 Task: Add an event with the title Second Interview with Robert, date '2024/03/23', time 7:30 AM to 9:30 AMand add a description: Participants will explore techniques for building rapport and establishing positive relationships with team members. They will learn how to create a supportive and inclusive communication environment, fostering trust, respect, and collaboration.Select event color  Grape . Add location for the event as: Kolkata, India, logged in from the account softage.8@softage.netand send the event invitation to softage.6@softage.net and softage.7@softage.net. Set a reminder for the event Daily
Action: Mouse moved to (60, 116)
Screenshot: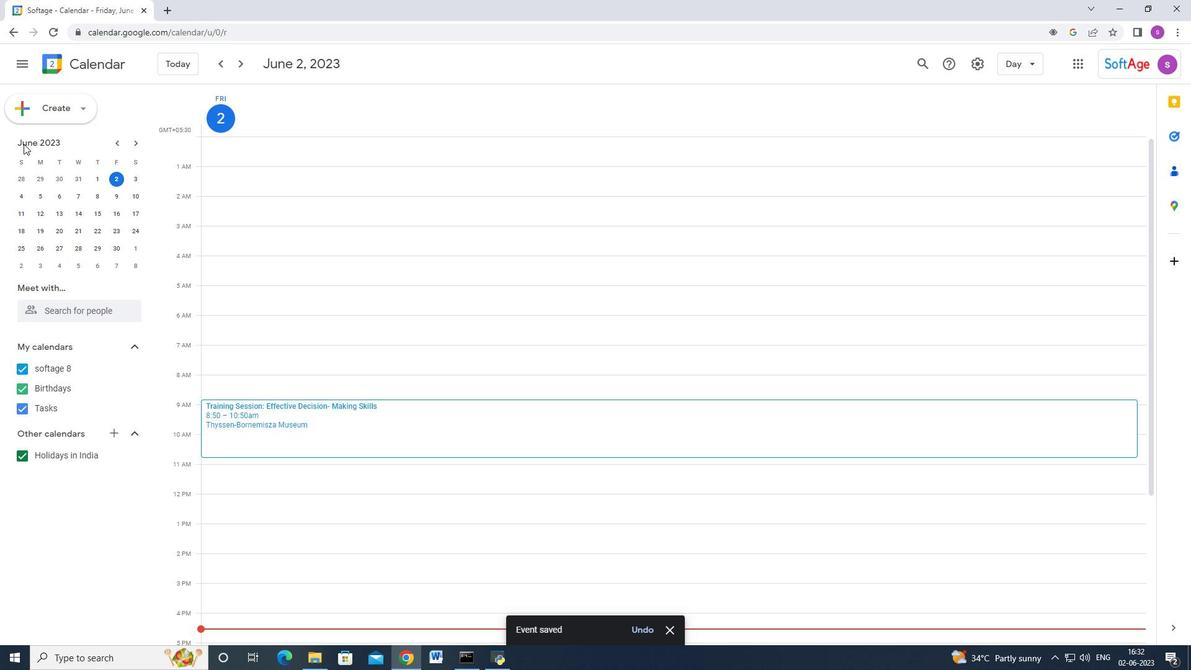 
Action: Mouse pressed left at (60, 116)
Screenshot: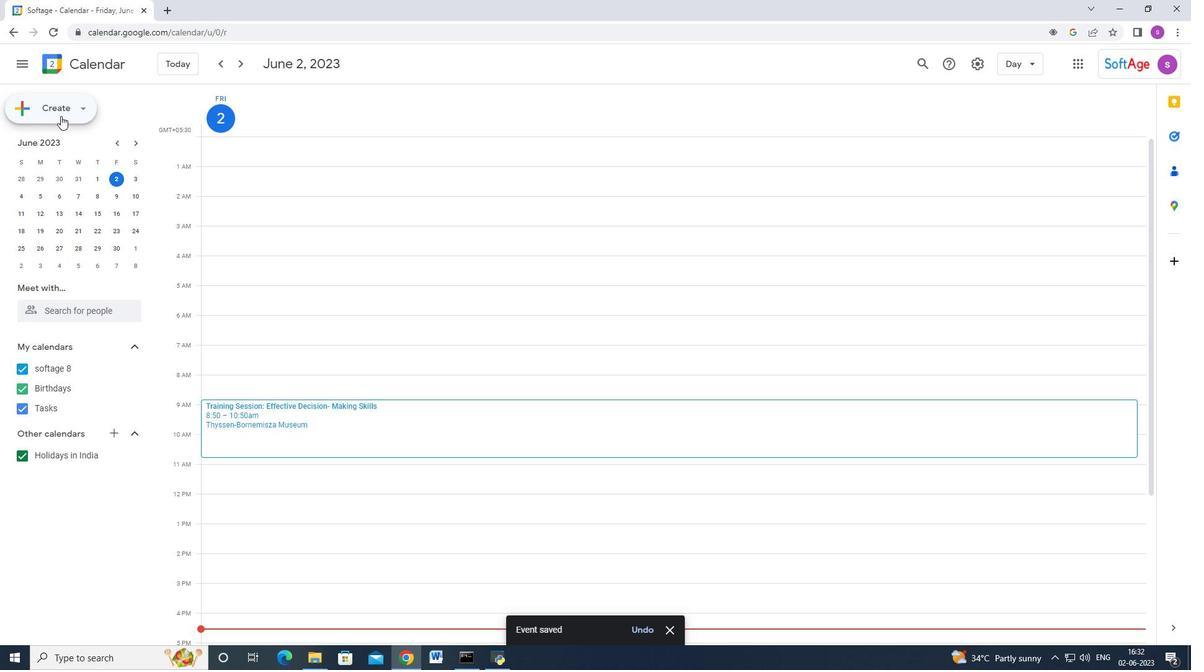 
Action: Mouse moved to (55, 135)
Screenshot: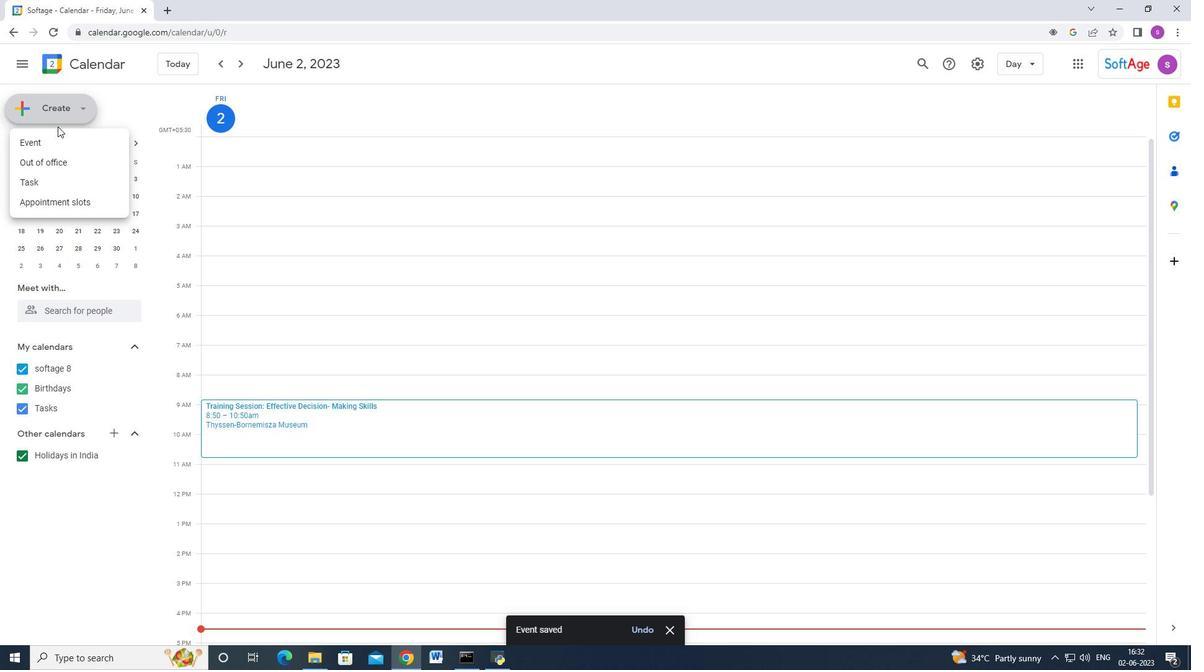 
Action: Mouse pressed left at (55, 135)
Screenshot: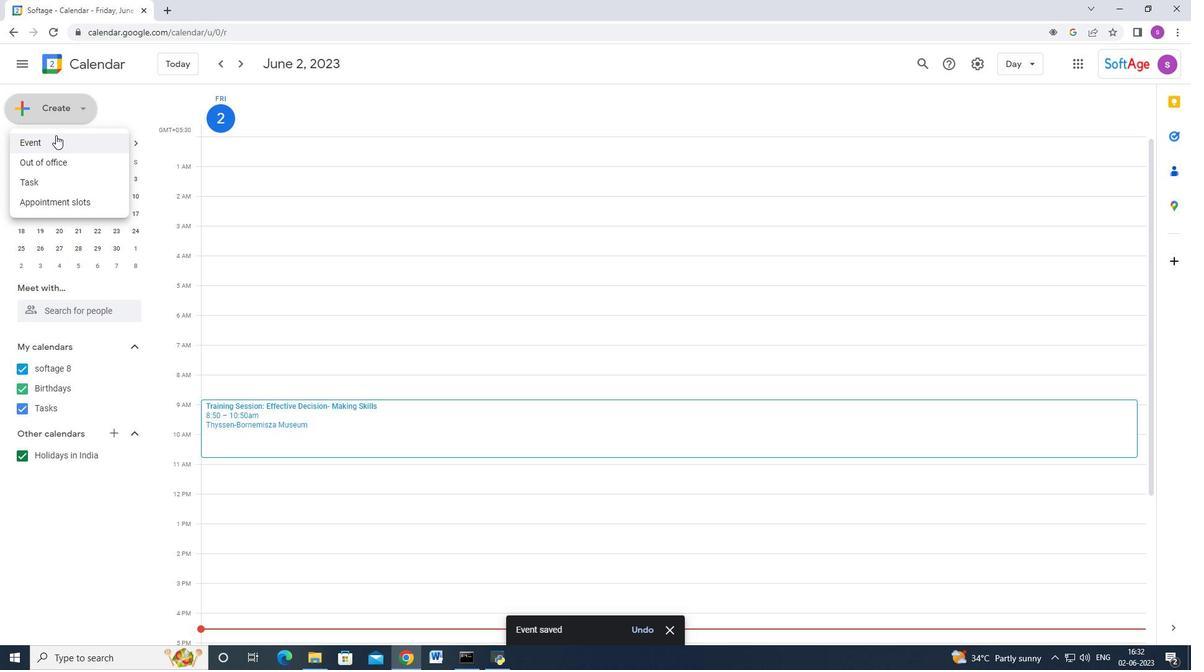 
Action: Mouse moved to (698, 595)
Screenshot: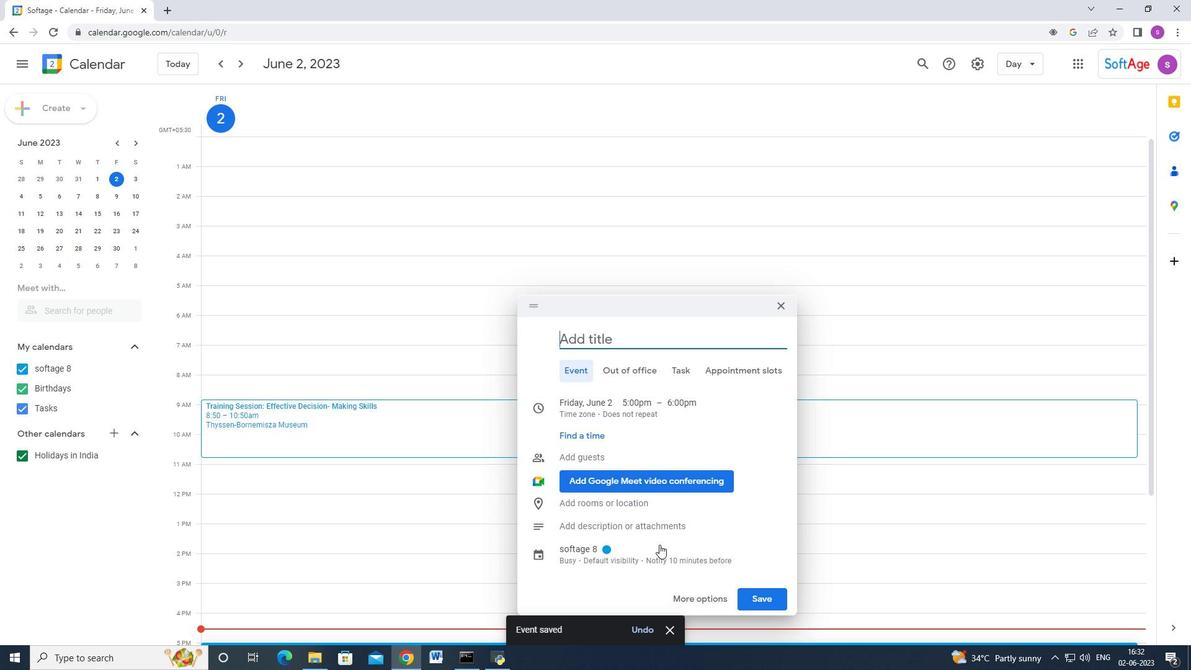
Action: Mouse pressed left at (698, 595)
Screenshot: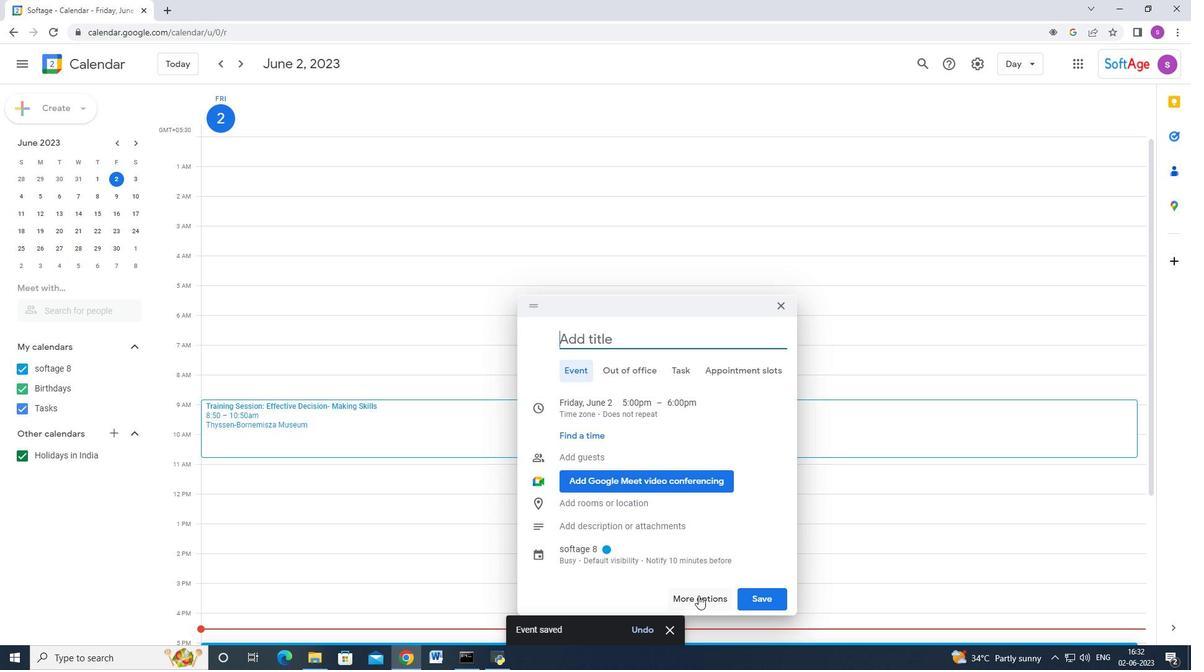 
Action: Mouse moved to (392, 61)
Screenshot: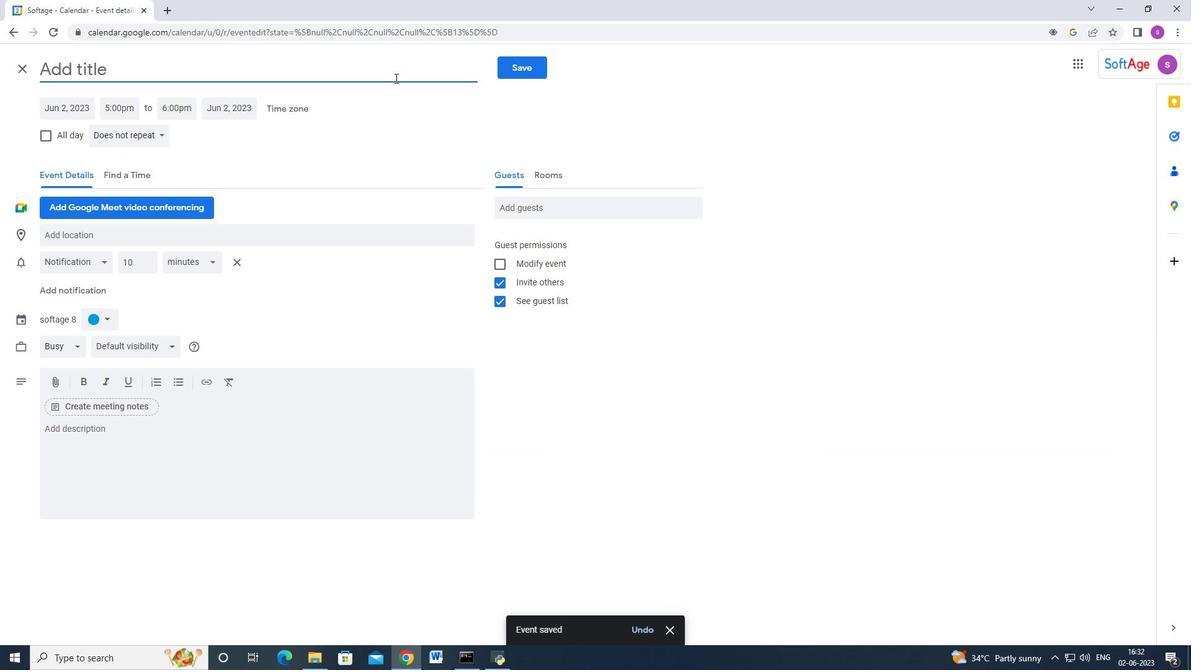
Action: Key pressed <Key.shift_r>Second<Key.space><Key.shift>Interview<Key.space>with<Key.space><Key.shift>Robert
Screenshot: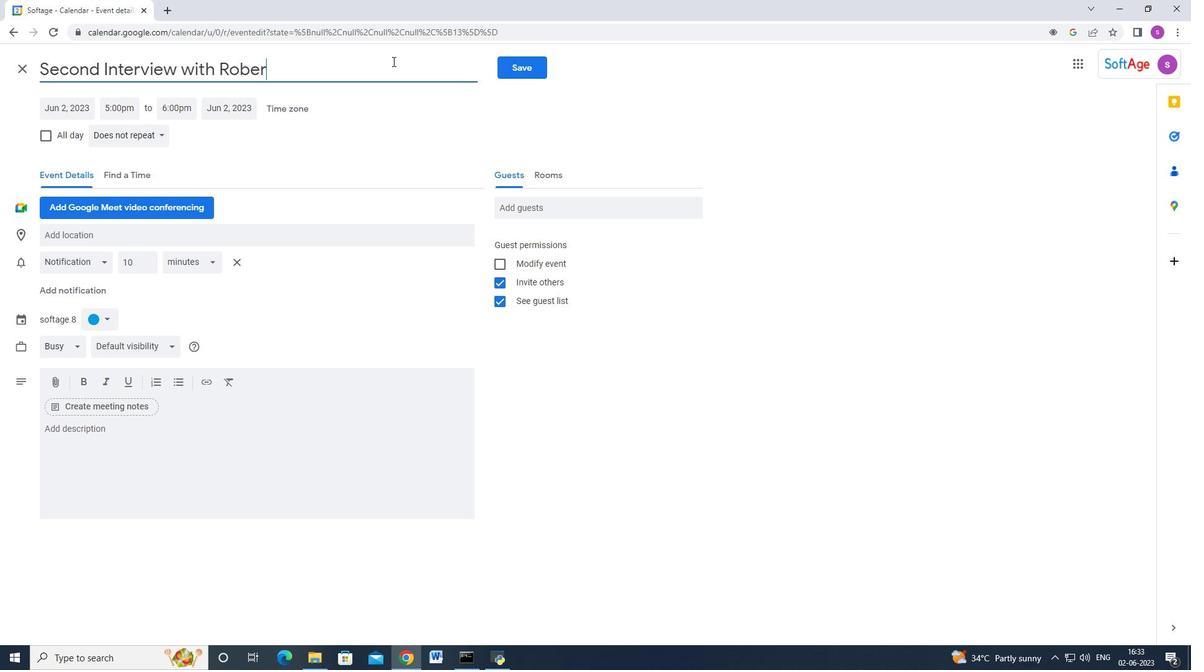 
Action: Mouse moved to (79, 114)
Screenshot: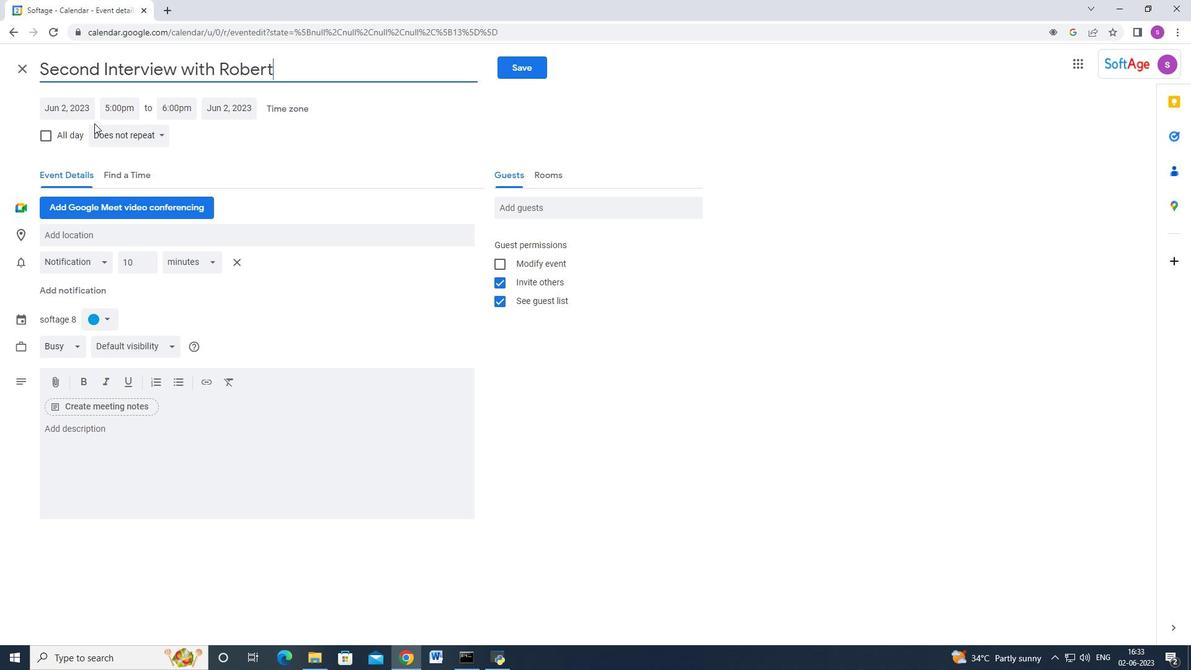 
Action: Mouse pressed left at (79, 114)
Screenshot: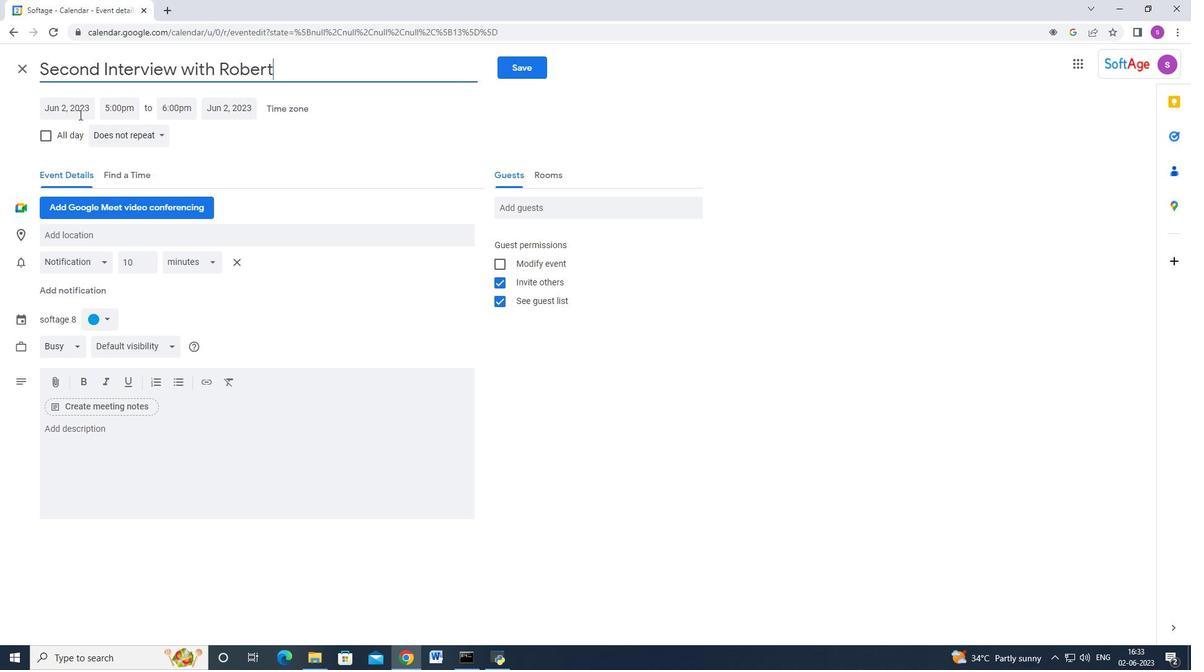 
Action: Mouse moved to (197, 137)
Screenshot: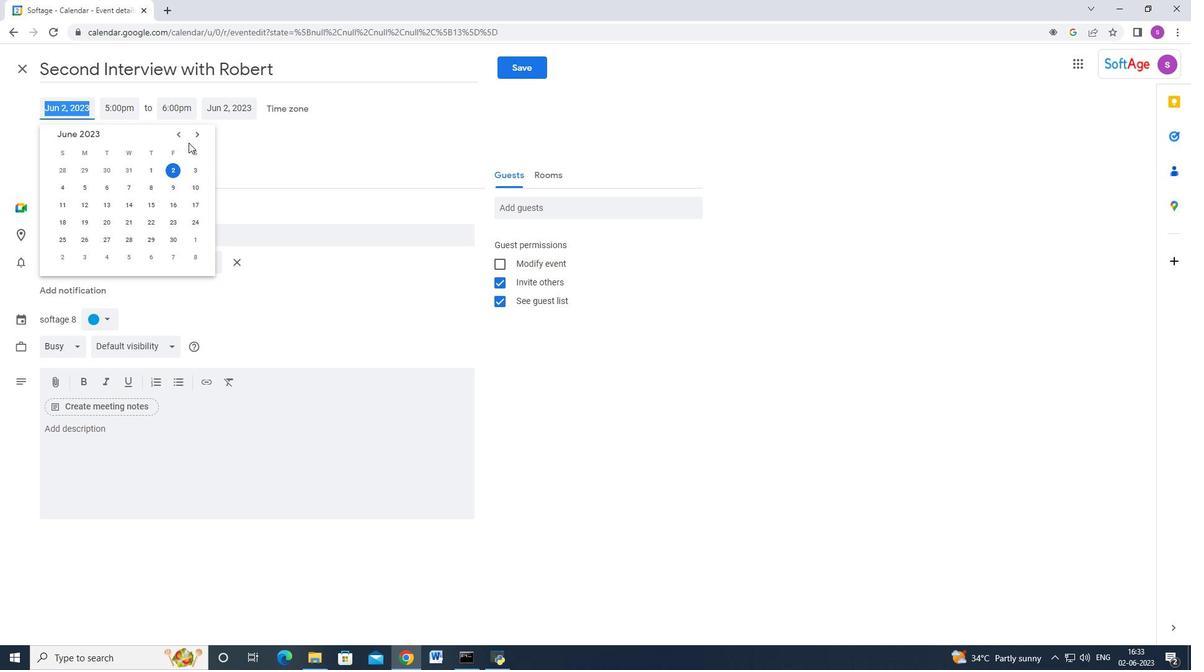 
Action: Mouse pressed left at (197, 137)
Screenshot: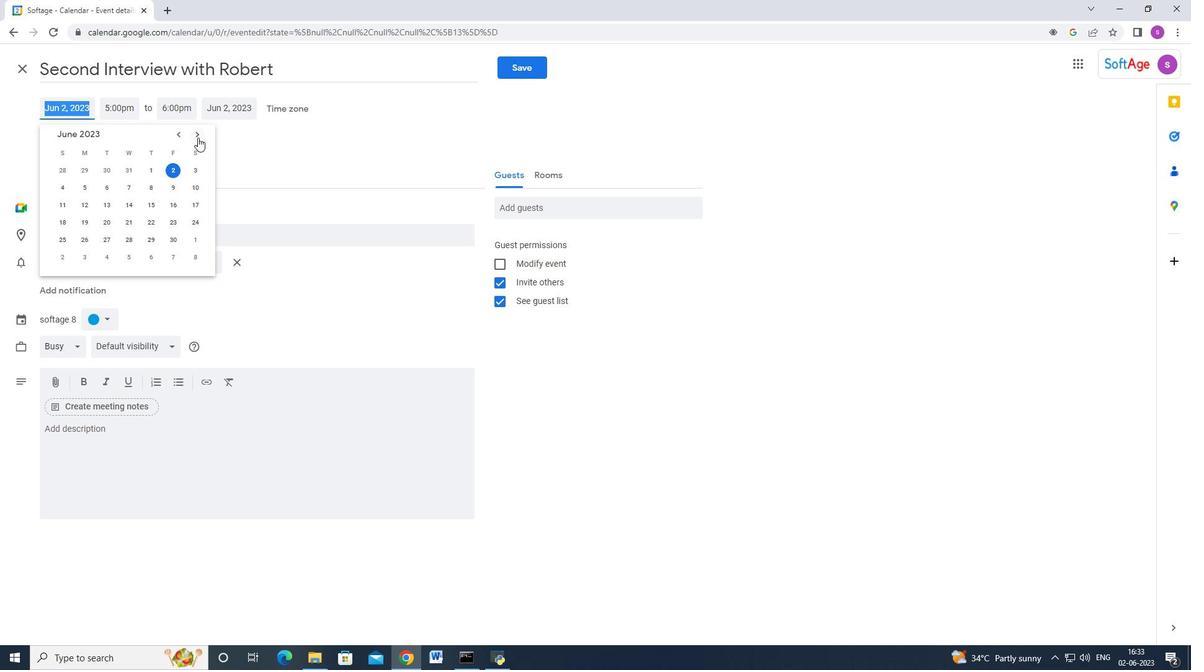 
Action: Mouse pressed left at (197, 137)
Screenshot: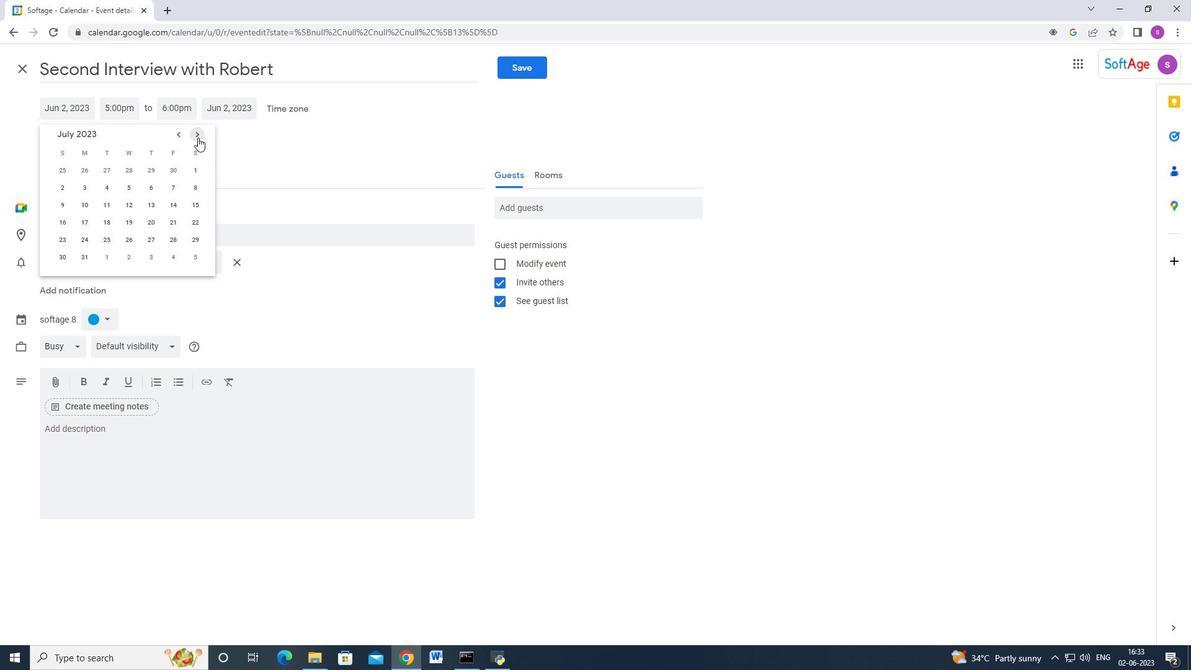
Action: Mouse pressed left at (197, 137)
Screenshot: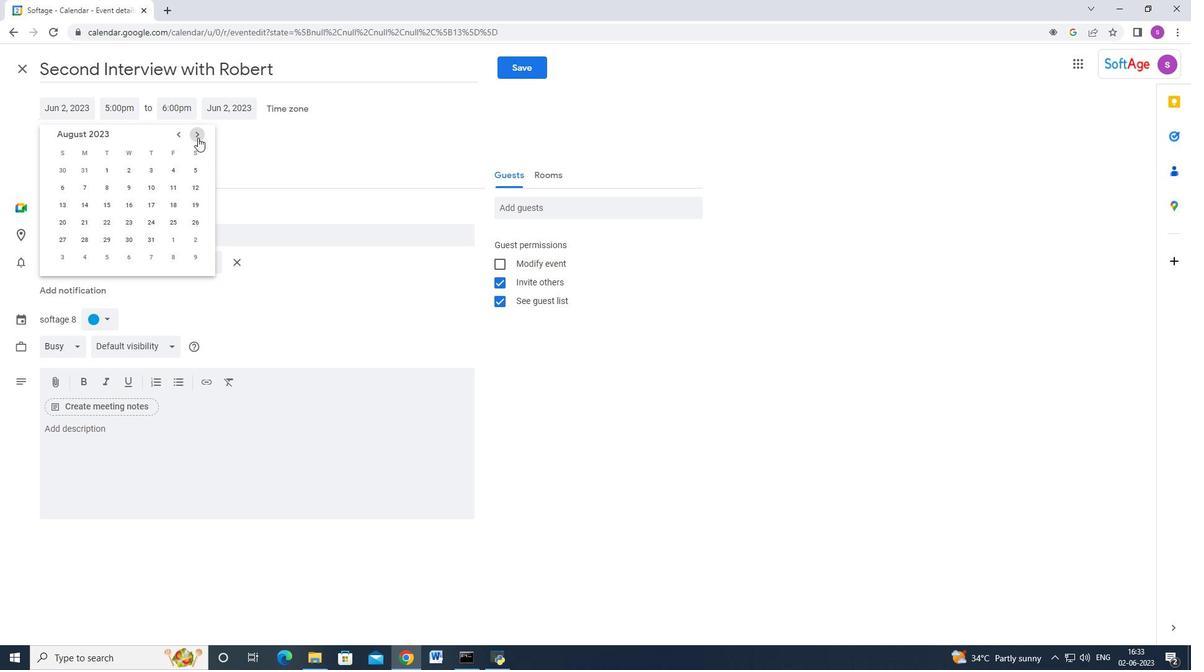 
Action: Mouse pressed left at (197, 137)
Screenshot: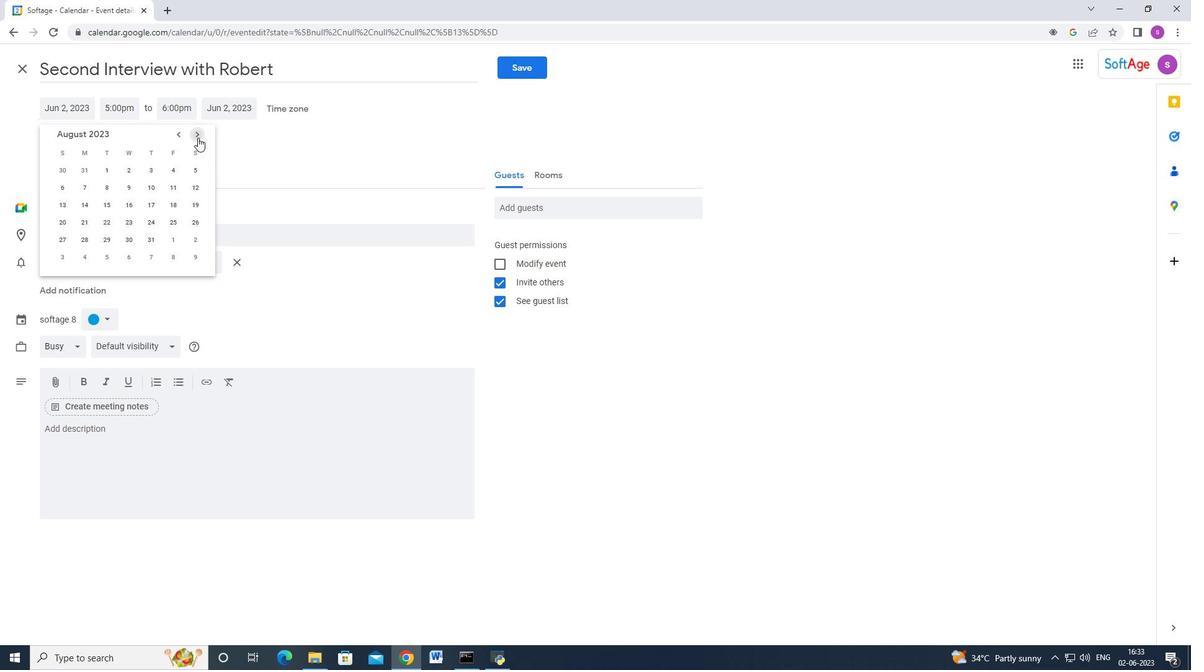 
Action: Mouse pressed left at (197, 137)
Screenshot: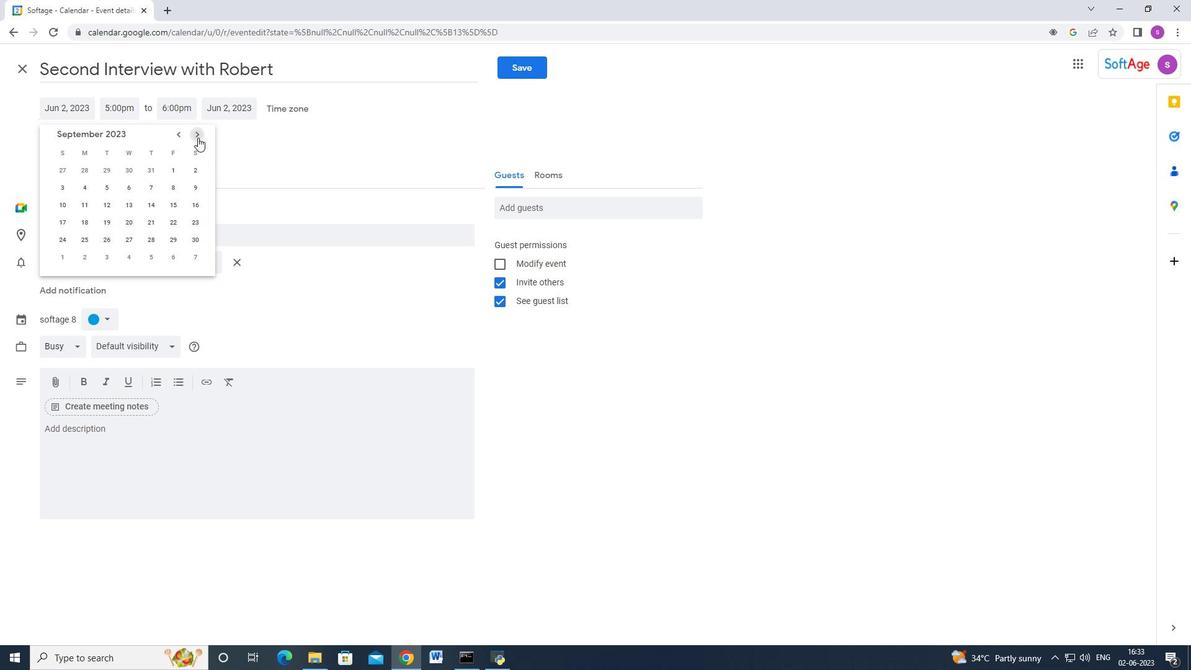
Action: Mouse pressed left at (197, 137)
Screenshot: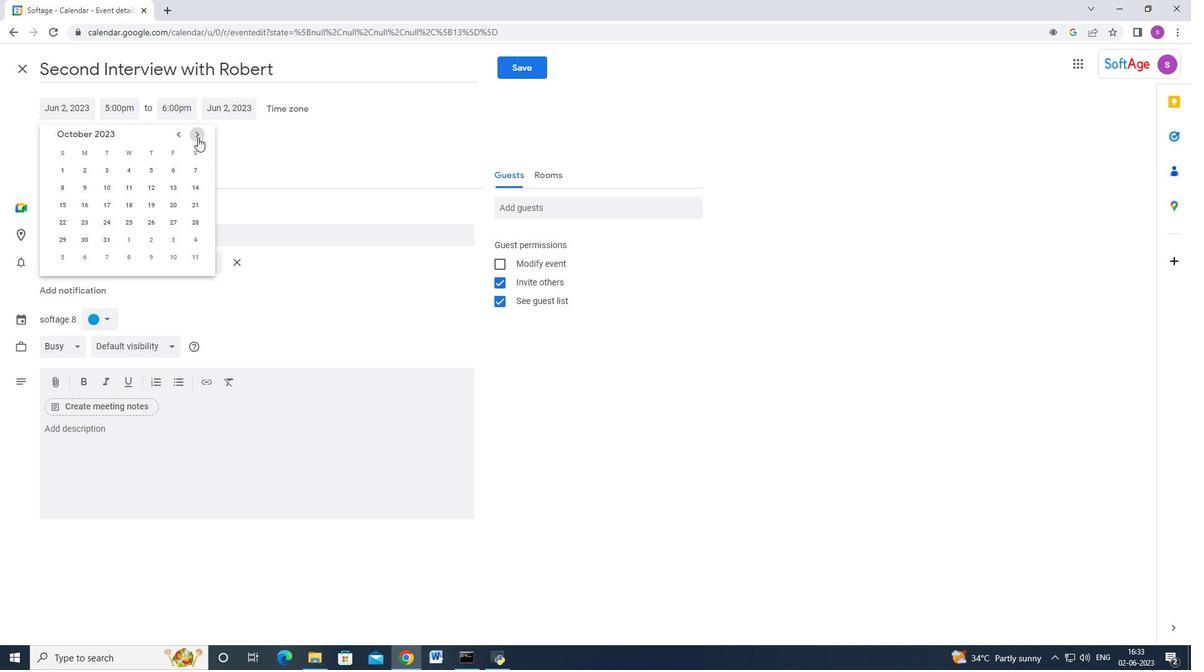 
Action: Mouse pressed left at (197, 137)
Screenshot: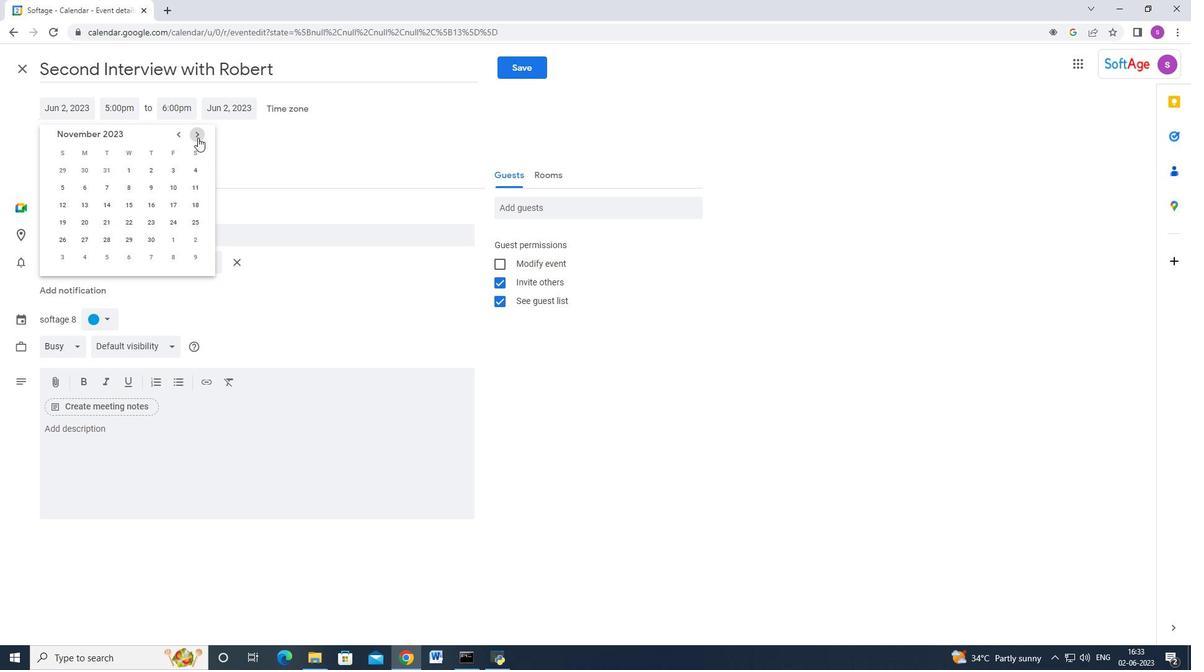 
Action: Mouse pressed left at (197, 137)
Screenshot: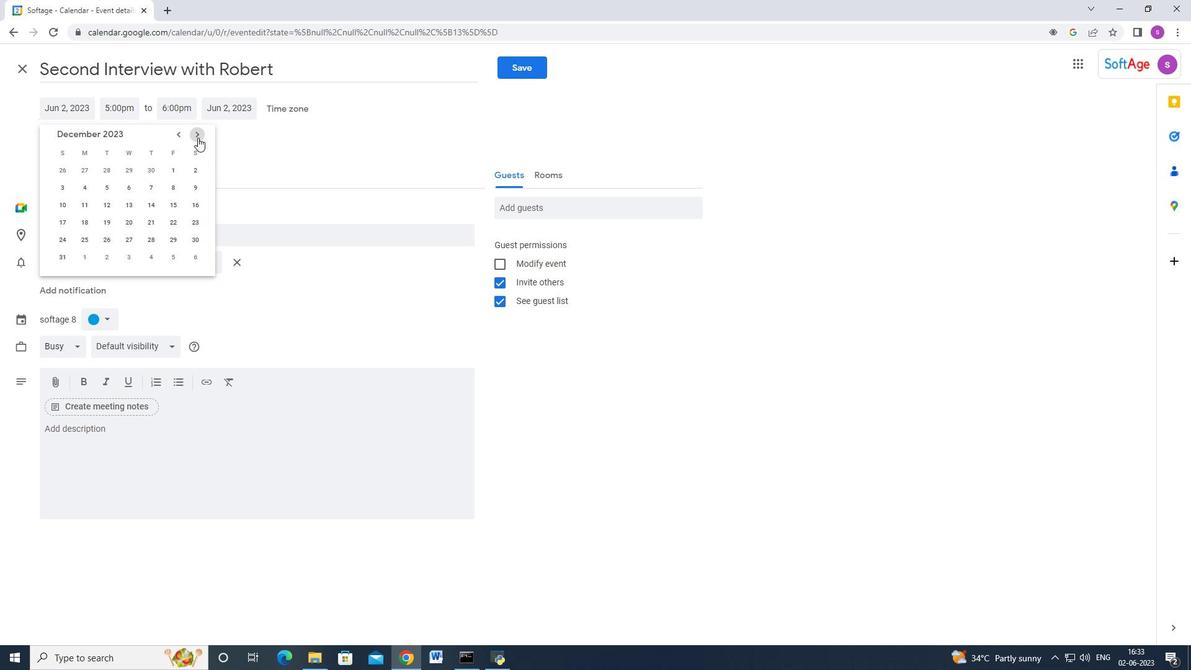 
Action: Mouse pressed left at (197, 137)
Screenshot: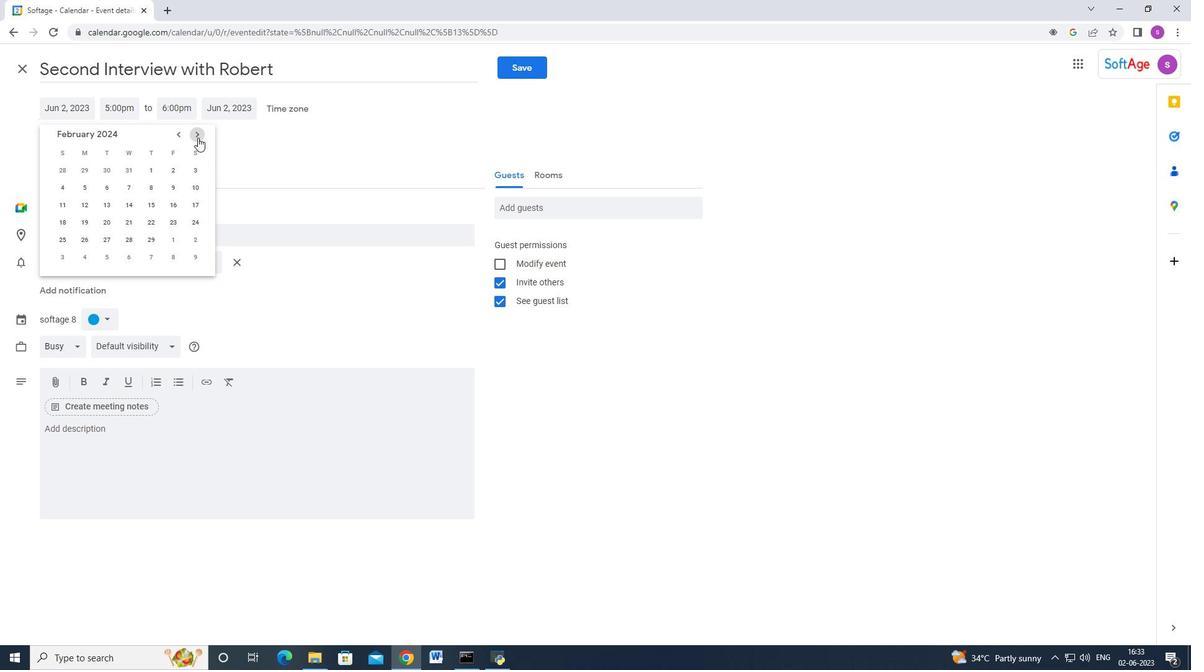 
Action: Mouse moved to (194, 219)
Screenshot: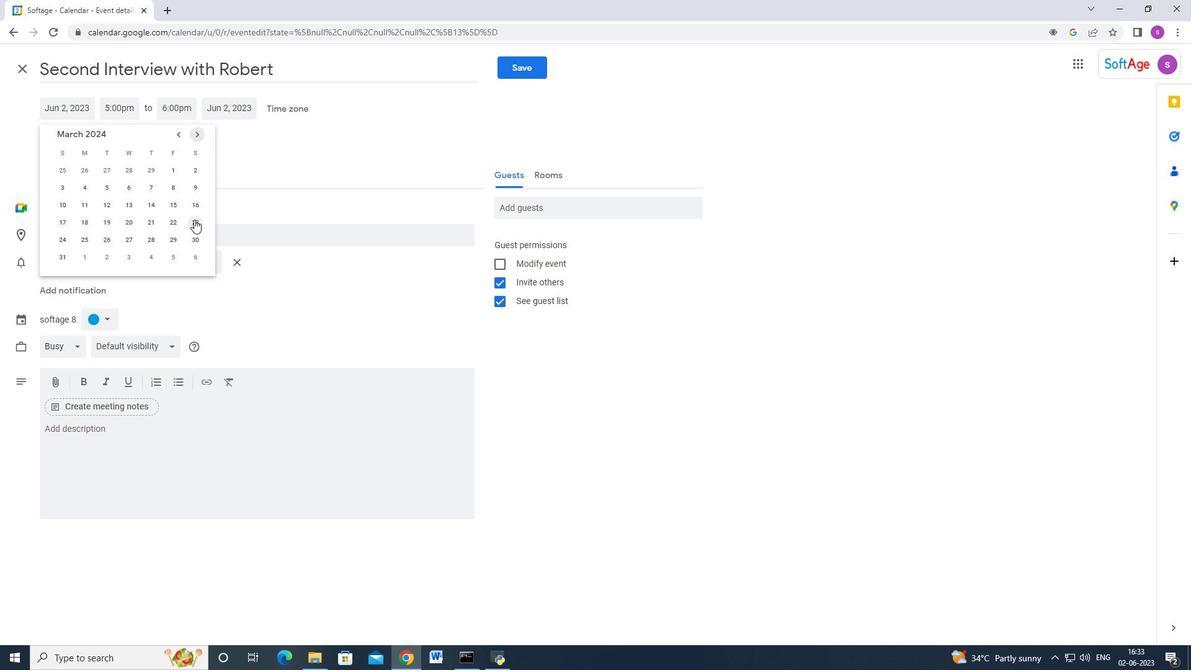 
Action: Mouse pressed left at (194, 219)
Screenshot: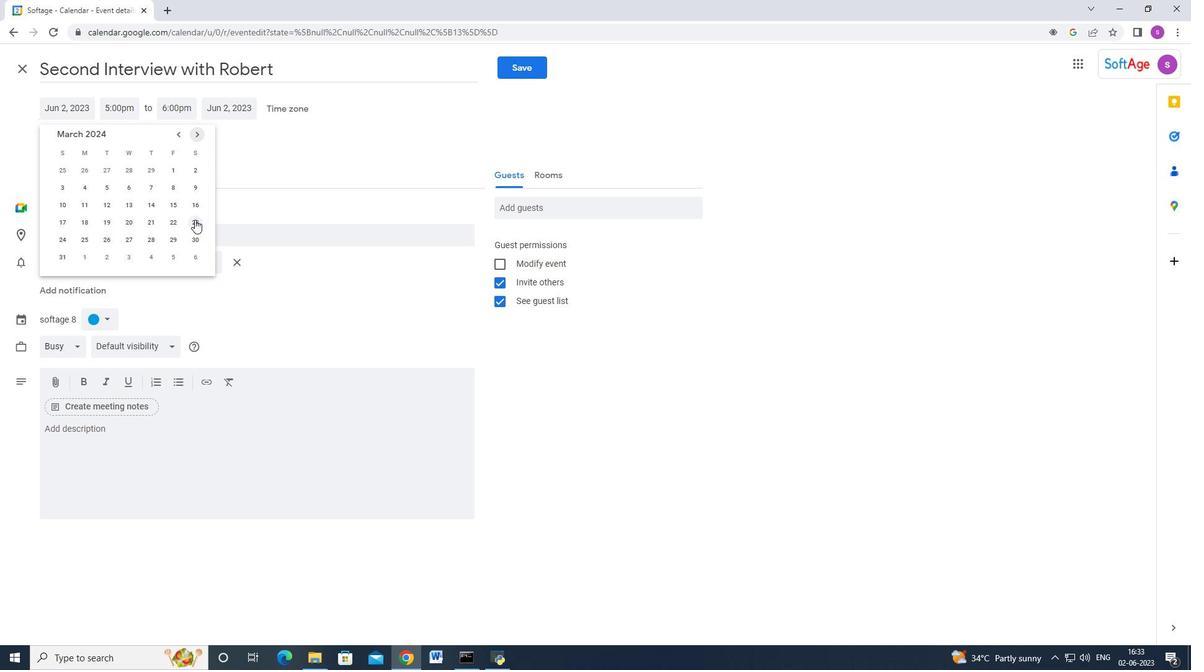 
Action: Mouse moved to (138, 115)
Screenshot: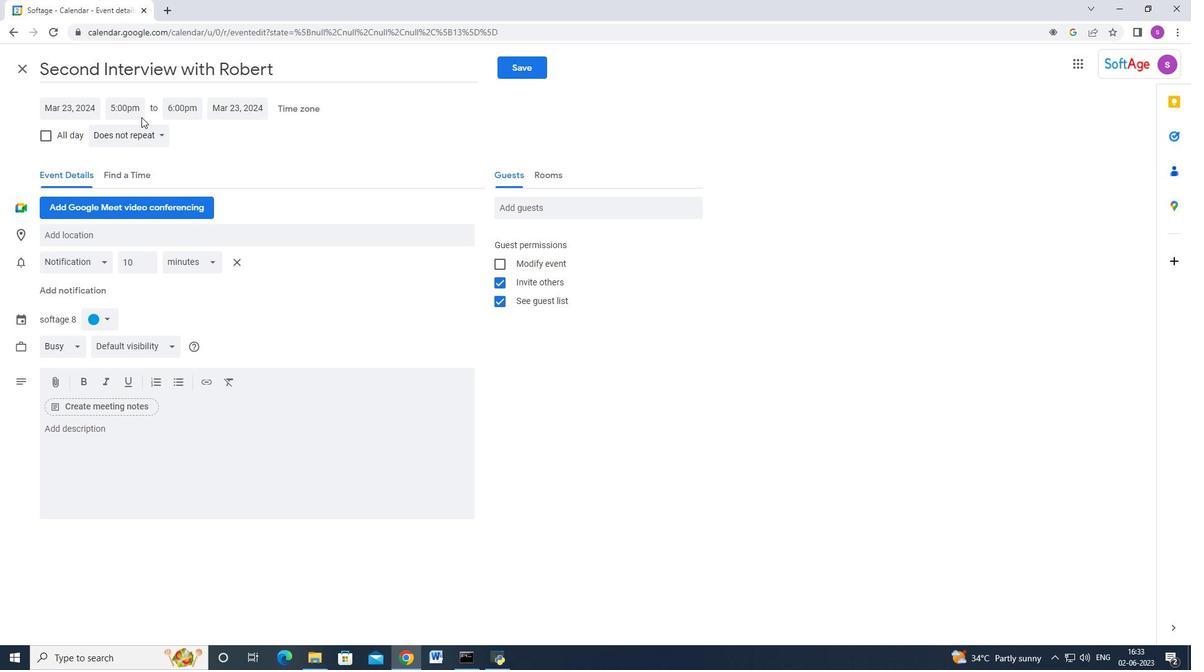 
Action: Mouse pressed left at (138, 115)
Screenshot: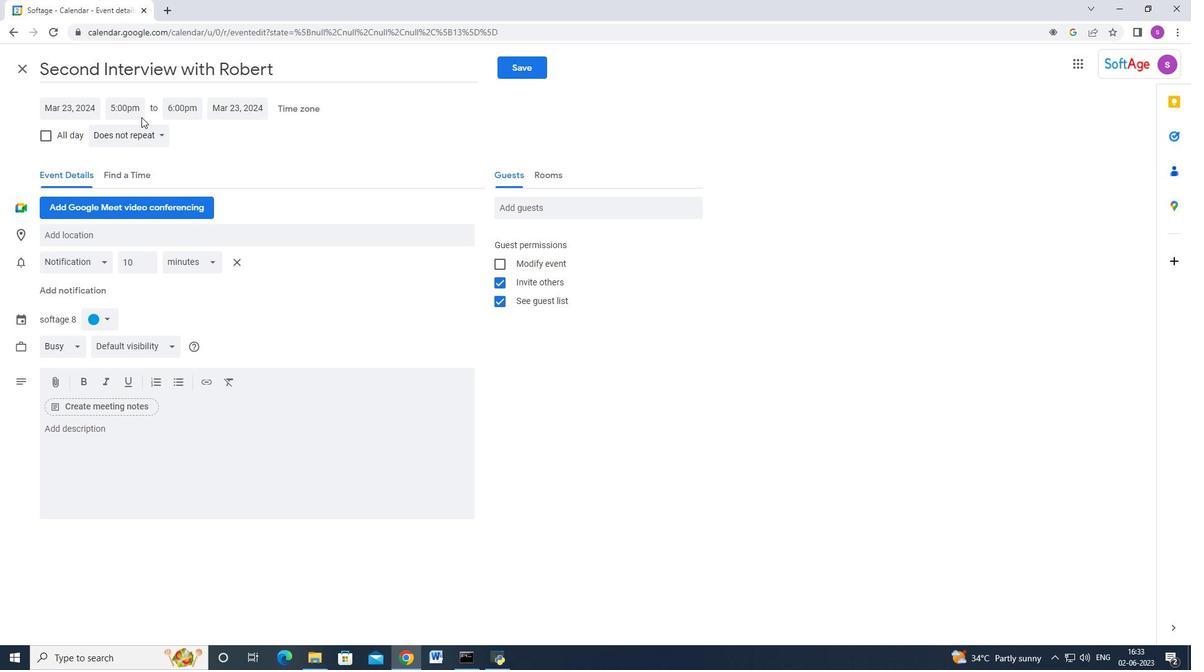 
Action: Key pressed 7<Key.shift>:30am<Key.enter><Key.tab><Key.backspace>9<Key.shift>:30a,<Key.backspace>m<Key.enter>
Screenshot: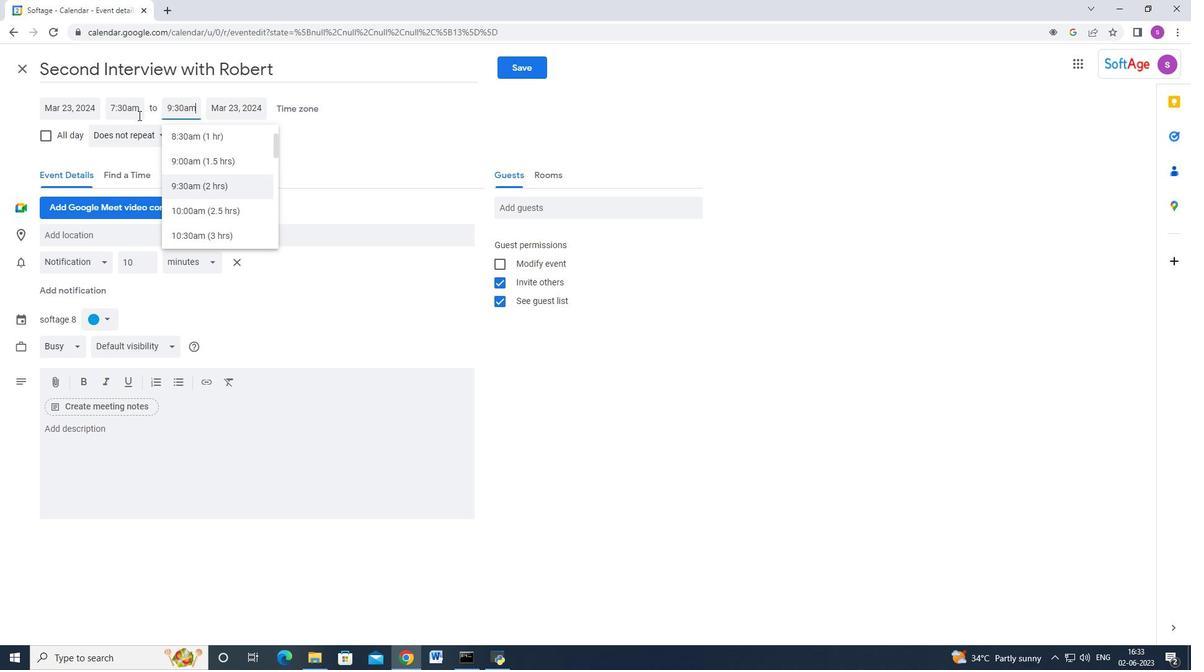 
Action: Mouse moved to (343, 268)
Screenshot: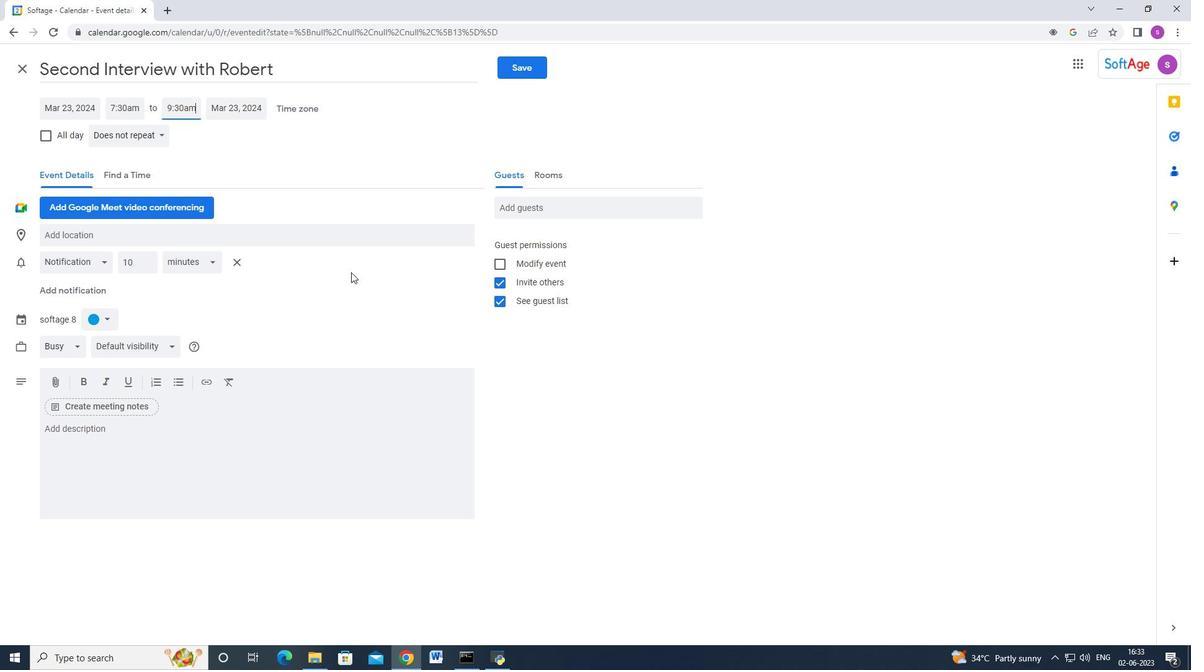 
Action: Mouse scrolled (343, 267) with delta (0, 0)
Screenshot: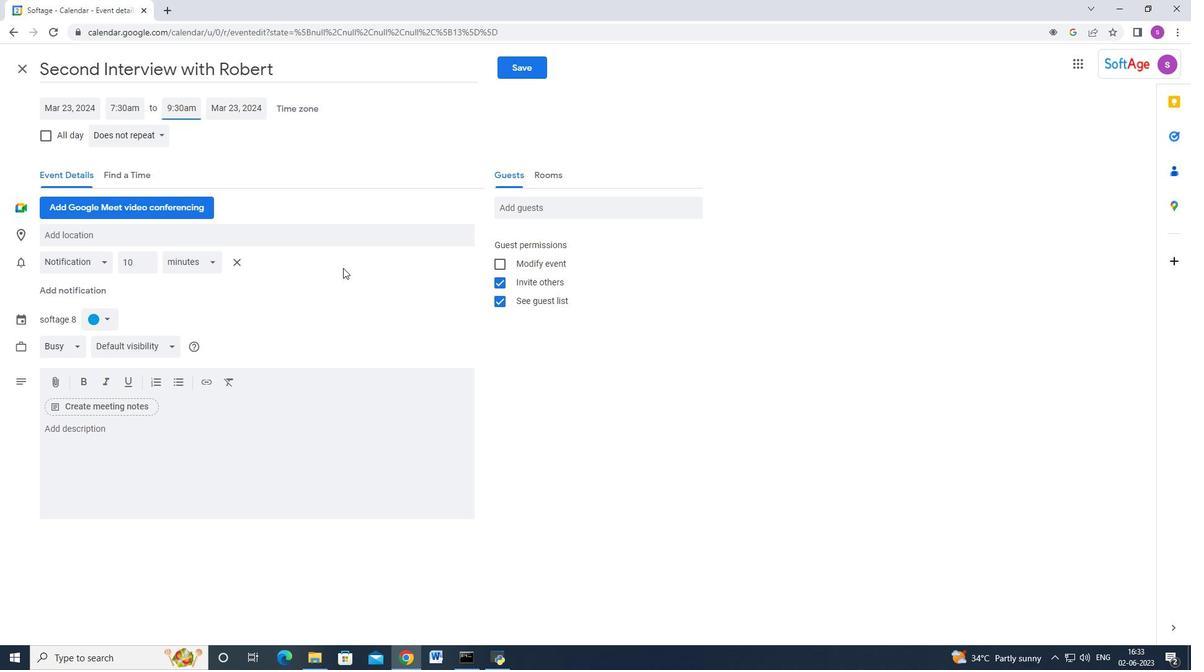 
Action: Mouse scrolled (343, 267) with delta (0, 0)
Screenshot: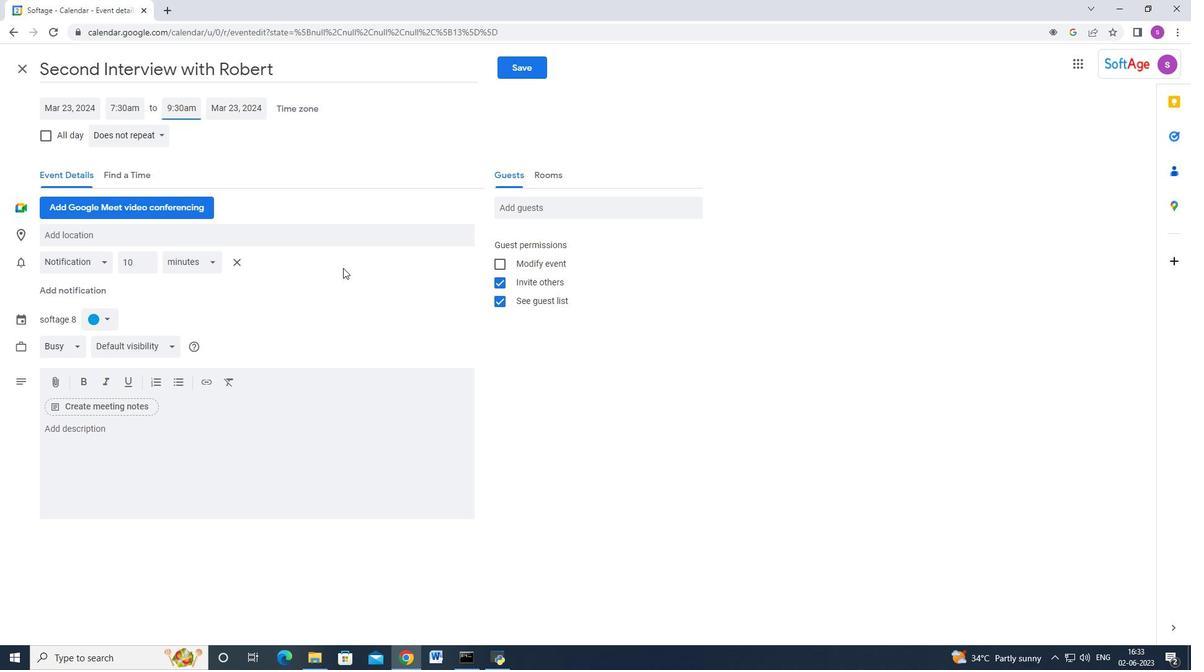 
Action: Mouse moved to (155, 453)
Screenshot: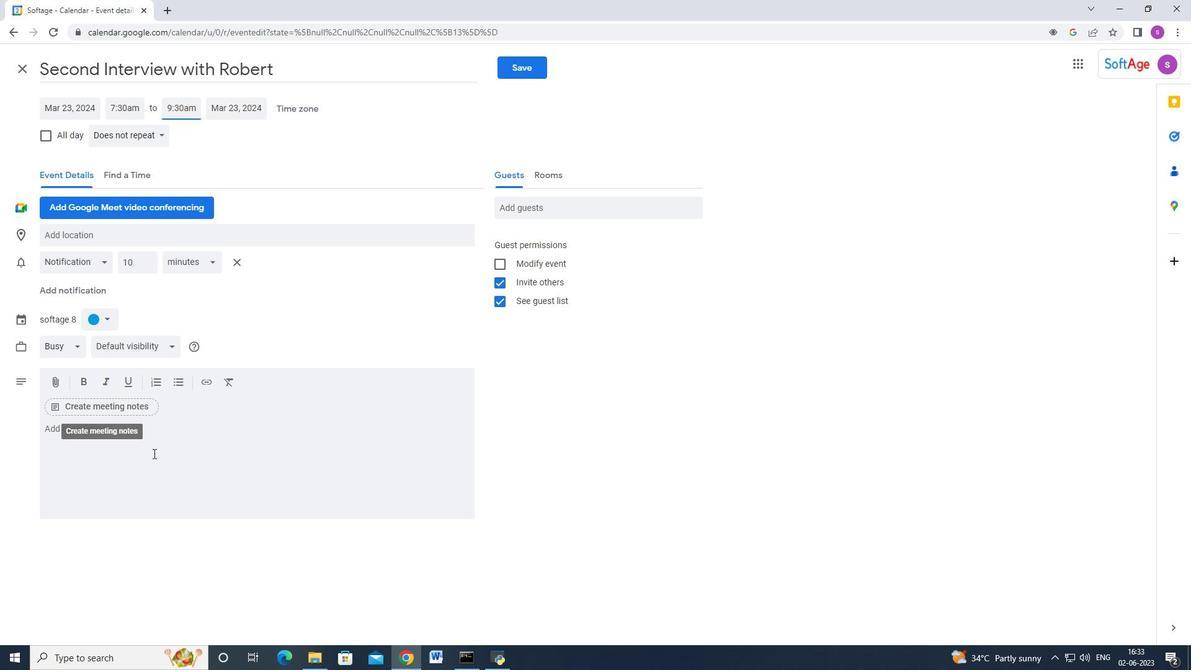 
Action: Mouse pressed left at (155, 453)
Screenshot: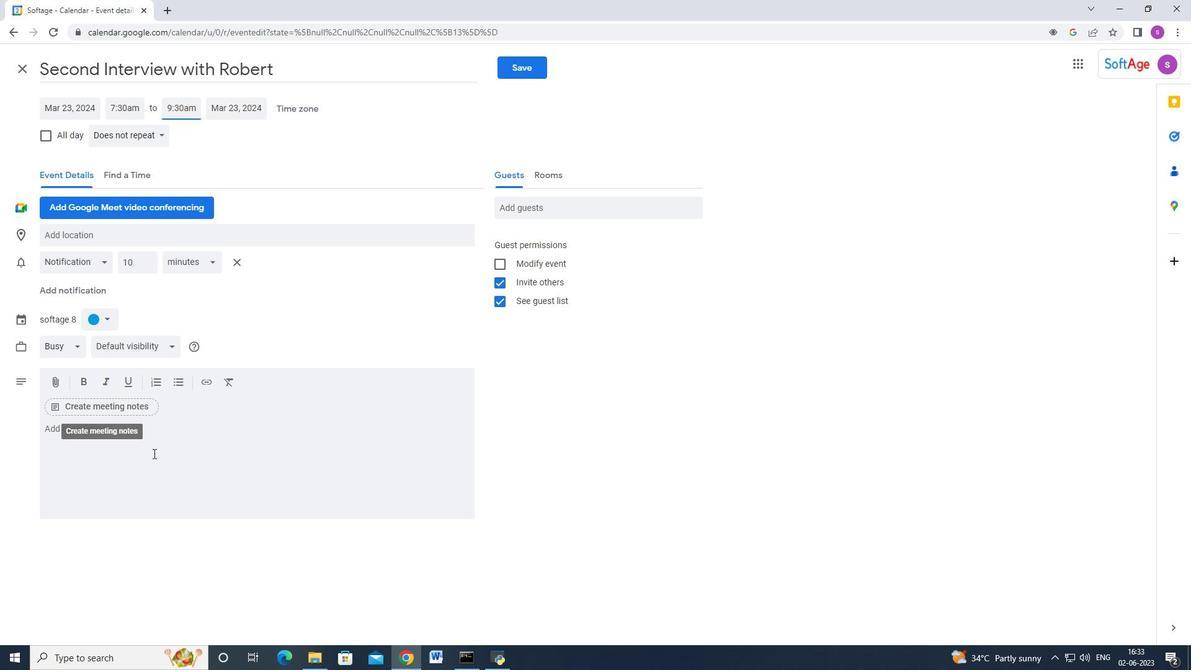 
Action: Mouse moved to (180, 452)
Screenshot: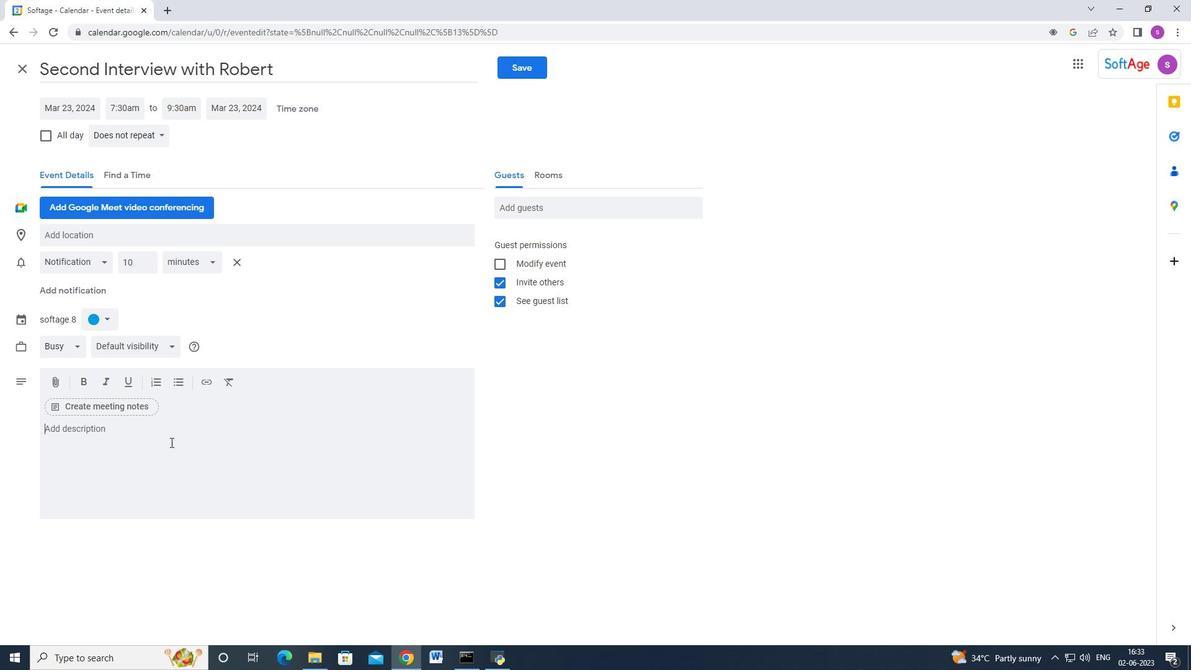 
Action: Key pressed <Key.shift>Participants<Key.space>will<Key.space>explore<Key.space><Key.space>techniques<Key.space>for<Key.space>building<Key.space>rapport<Key.space>and<Key.space>establishing<Key.space>positive<Key.space>relationships<Key.space>with<Key.space>team<Key.space>members.<Key.space><Key.shift>They<Key.space>will<Key.space>learn<Key.space>how<Key.space>to<Key.space>create<Key.space>a<Key.space>supportive<Key.space>and<Key.space>inclusive<Key.space>communication<Key.space>environment,<Key.space>fots<Key.backspace><Key.backspace>stering<Key.space>trust,<Key.space>respect,<Key.space>and<Key.space>collaboration.
Screenshot: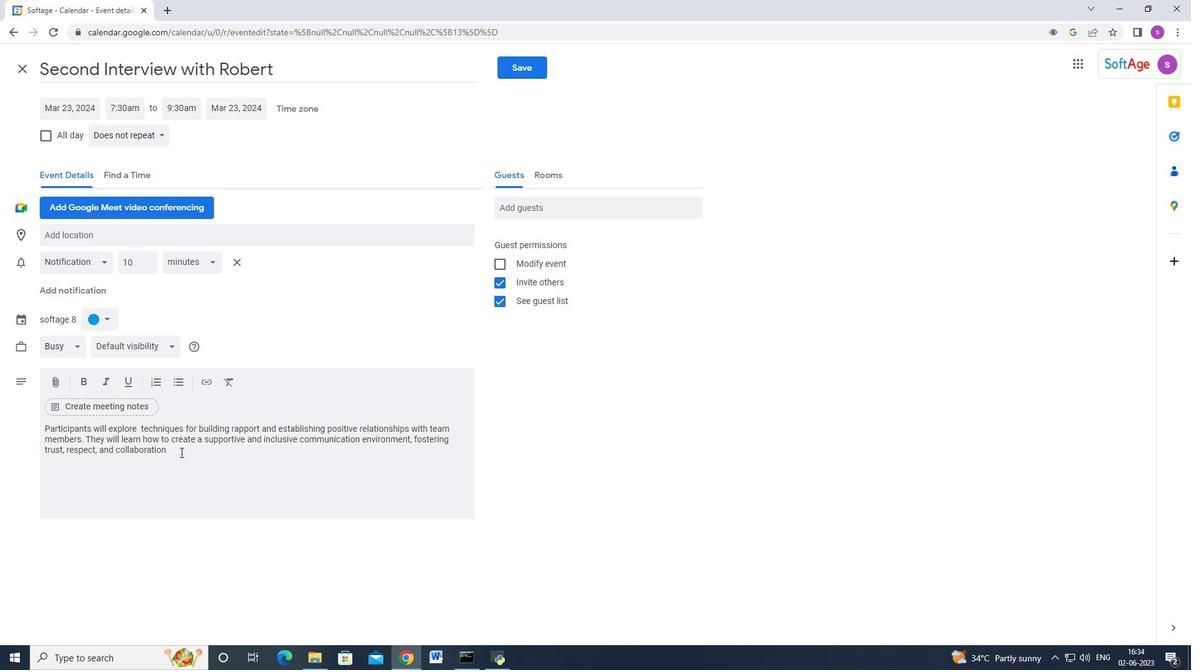 
Action: Mouse moved to (89, 317)
Screenshot: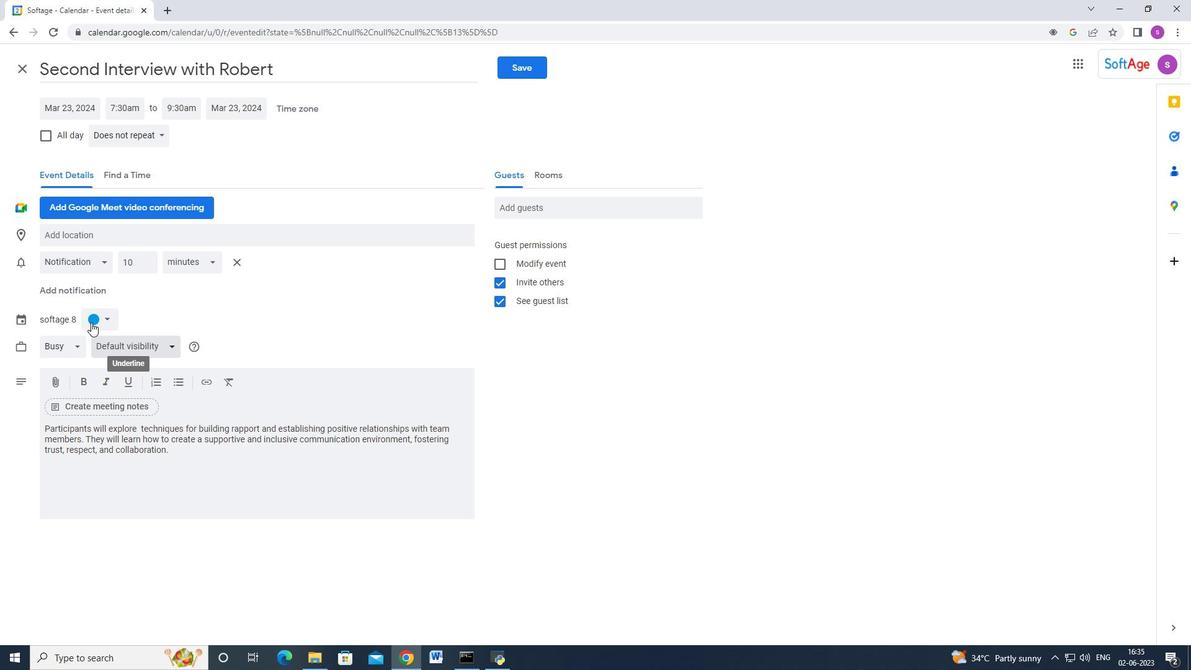 
Action: Mouse pressed left at (89, 317)
Screenshot: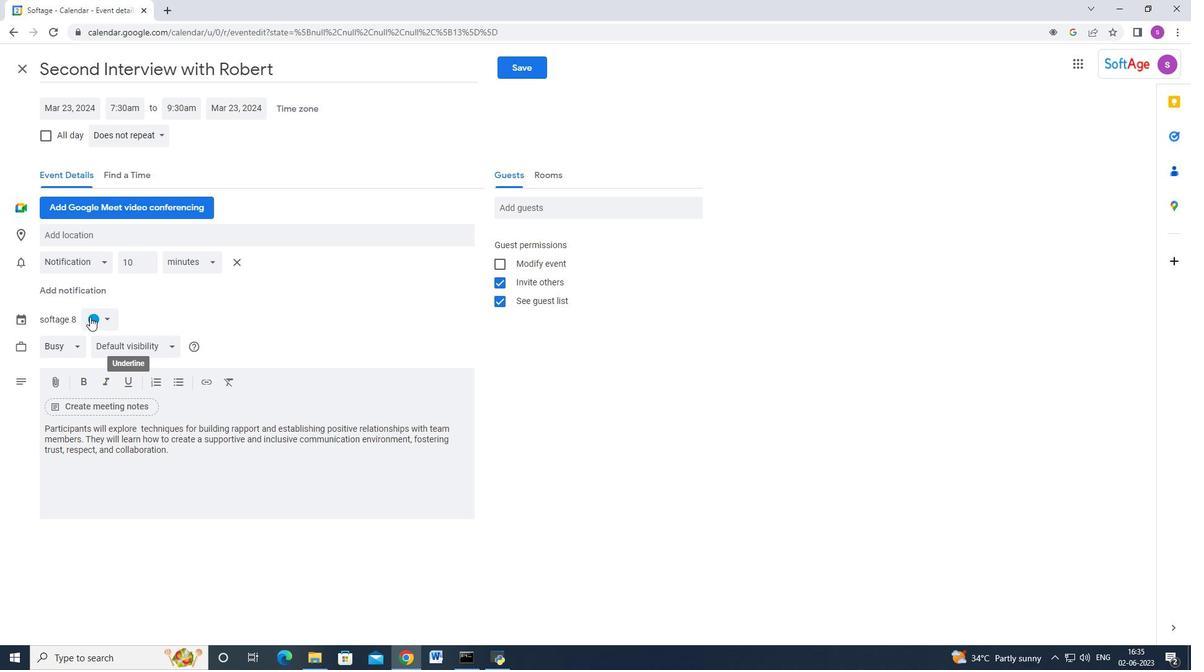 
Action: Mouse moved to (106, 376)
Screenshot: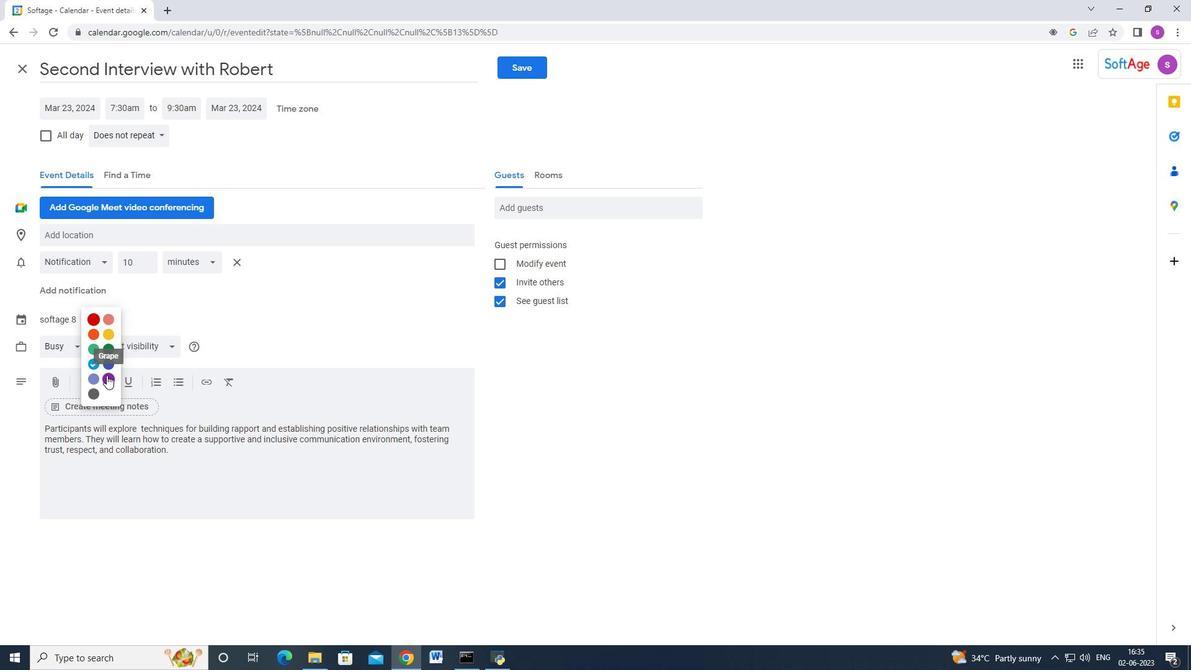 
Action: Mouse pressed left at (106, 376)
Screenshot: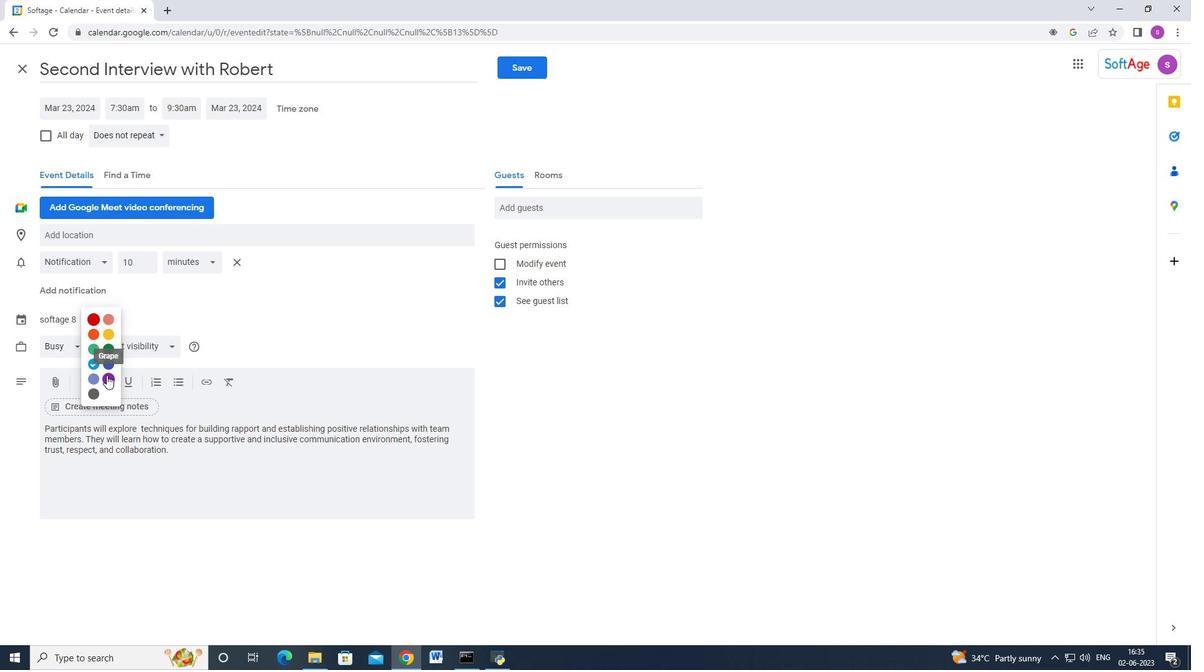 
Action: Mouse moved to (292, 236)
Screenshot: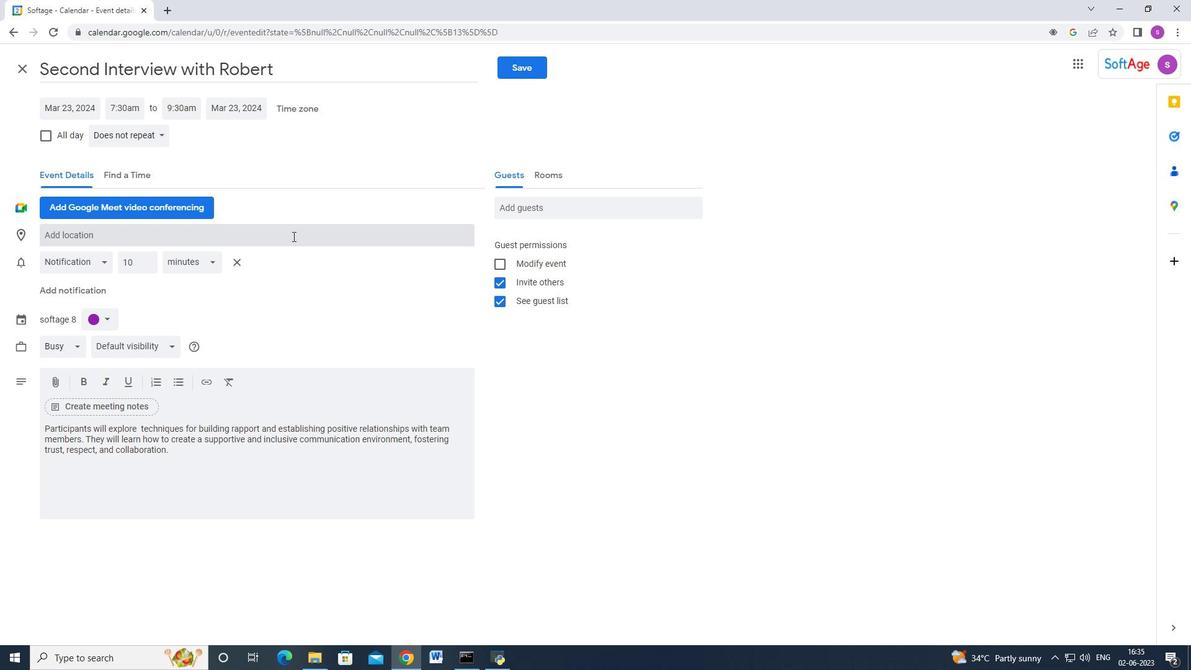 
Action: Mouse pressed left at (292, 236)
Screenshot: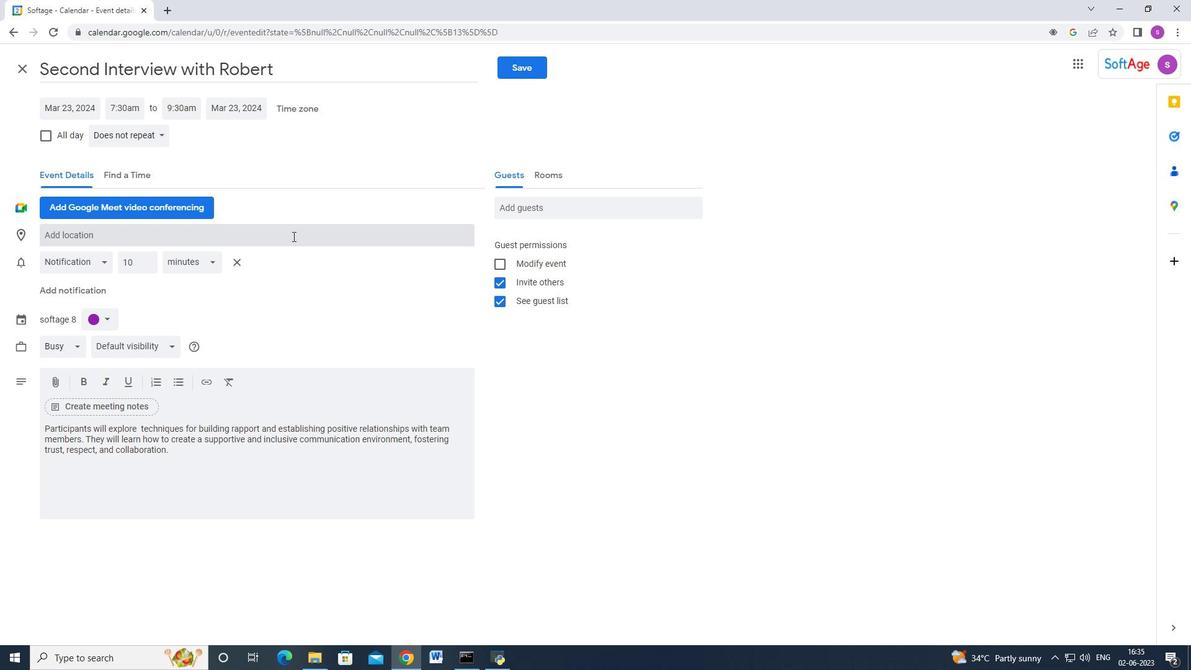 
Action: Key pressed <Key.shift>Kolkata,<Key.space><Key.shift>India
Screenshot: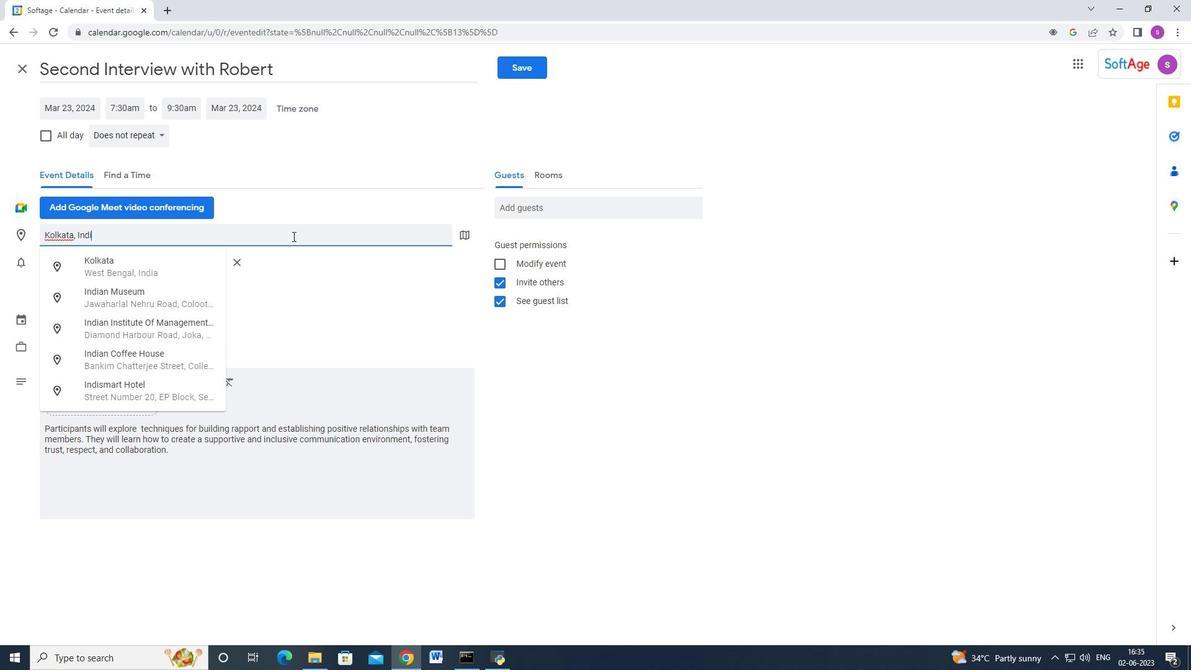 
Action: Mouse moved to (560, 207)
Screenshot: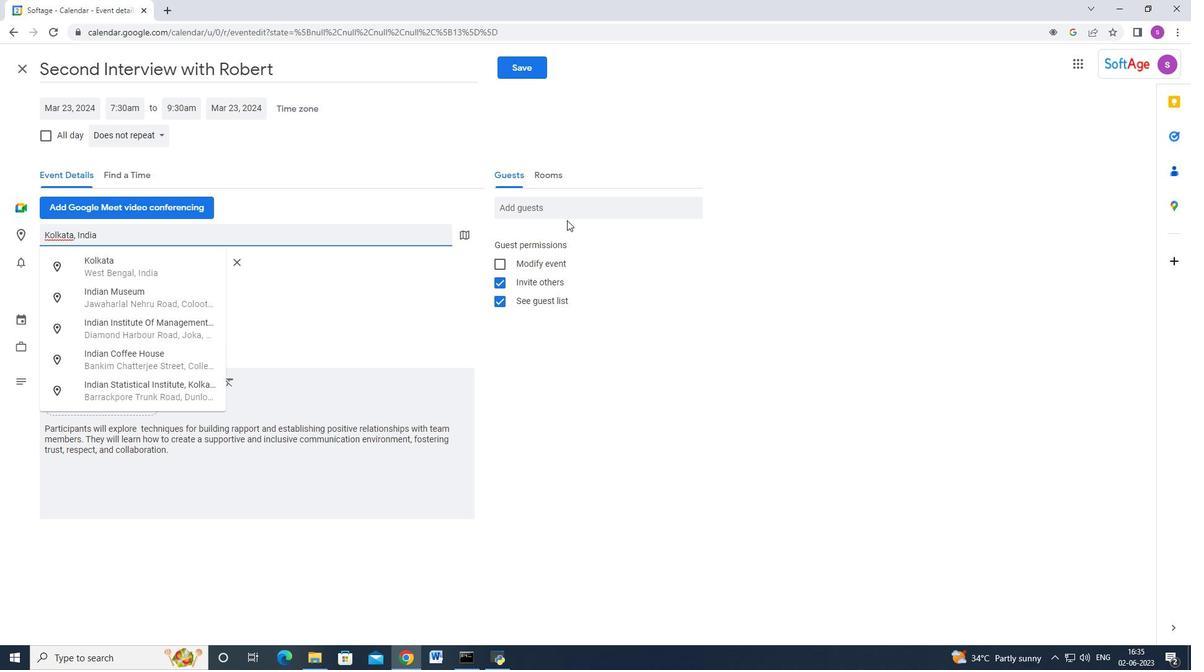 
Action: Mouse pressed left at (560, 207)
Screenshot: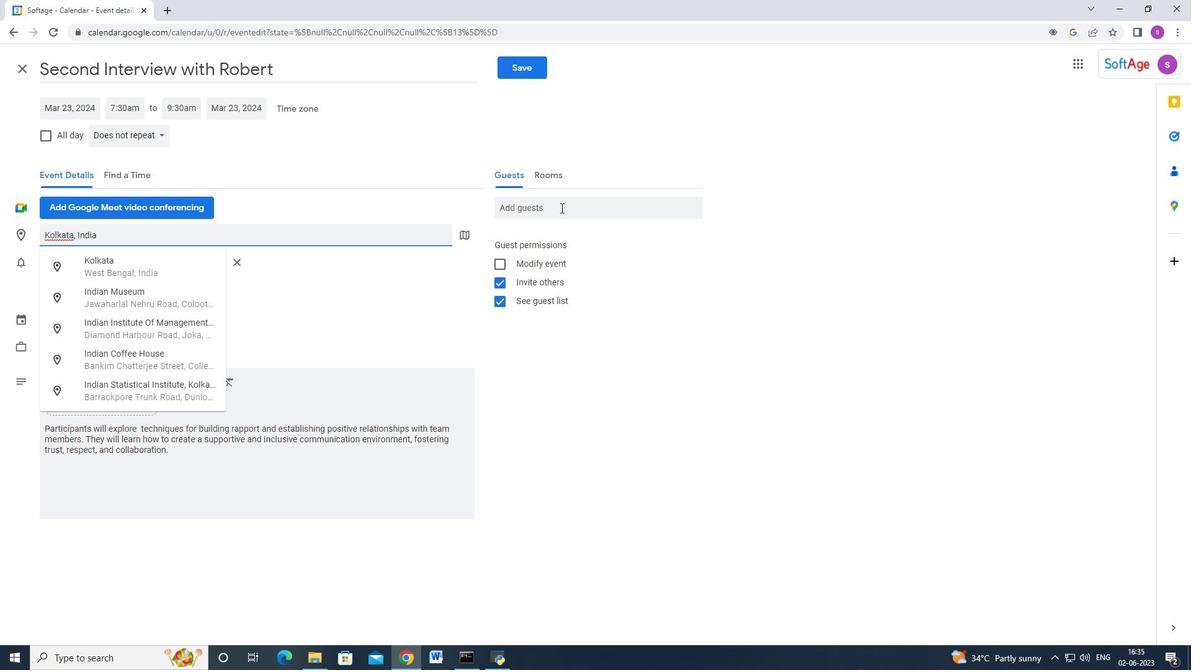 
Action: Key pressed softage.6<Key.shift_r>@softage.net<Key.enter>softage.7<Key.shift_r>@si<Key.backspace>oftage.net<Key.enter>
Screenshot: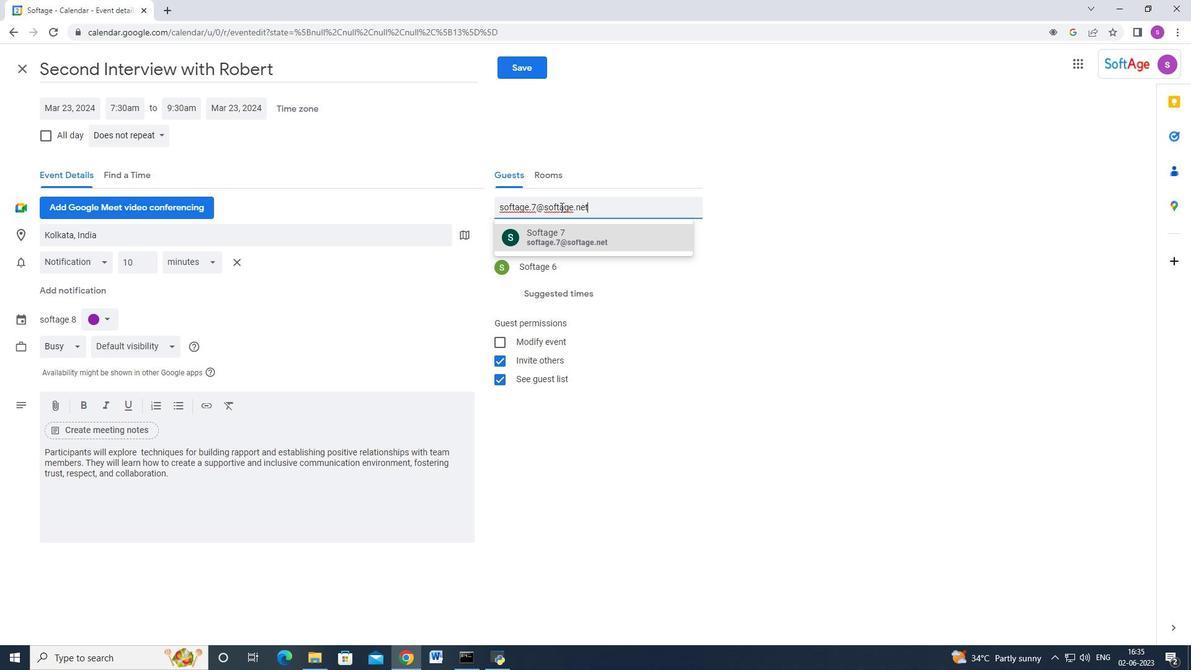 
Action: Mouse moved to (105, 135)
Screenshot: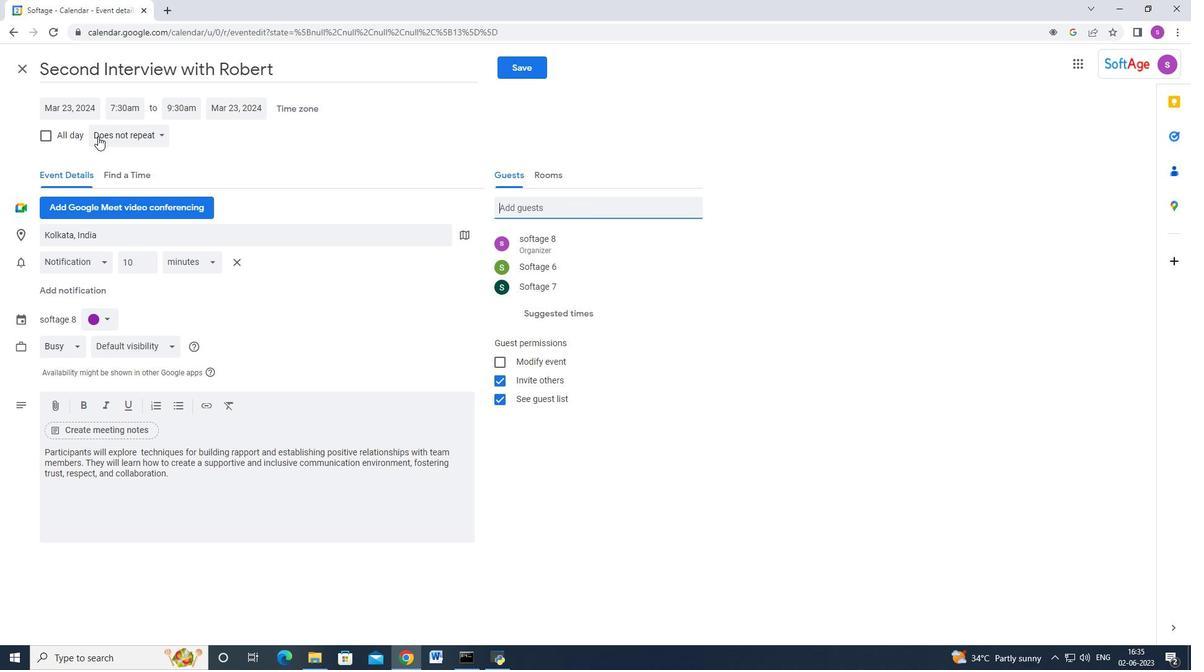 
Action: Mouse pressed left at (105, 135)
Screenshot: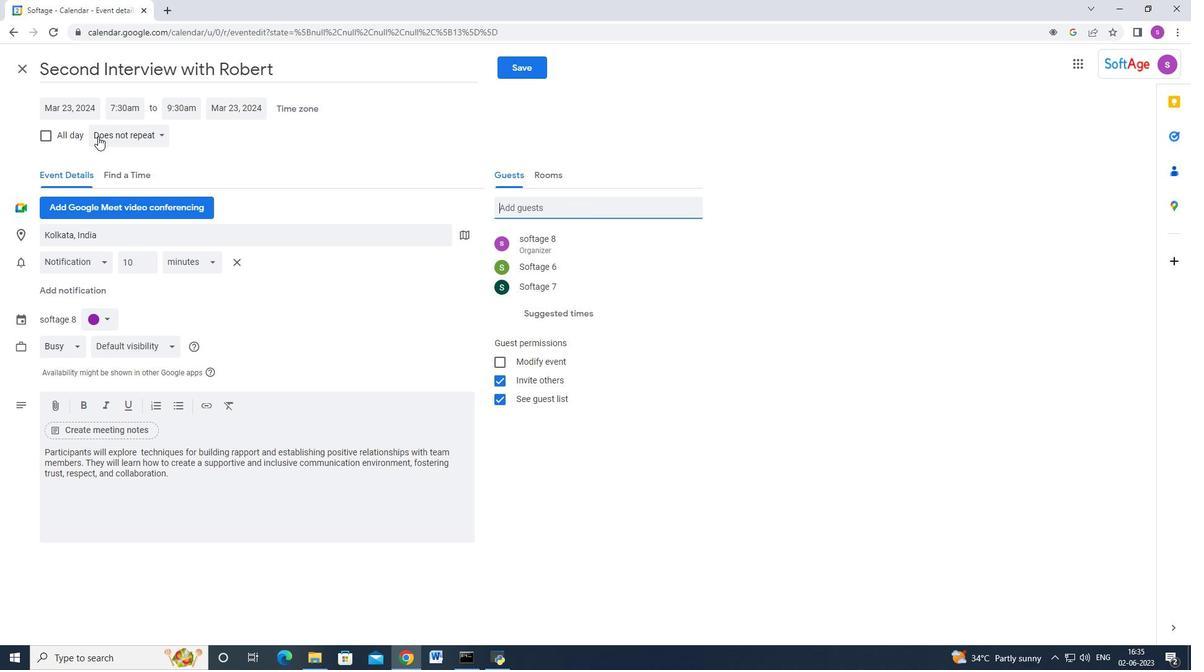 
Action: Mouse moved to (129, 161)
Screenshot: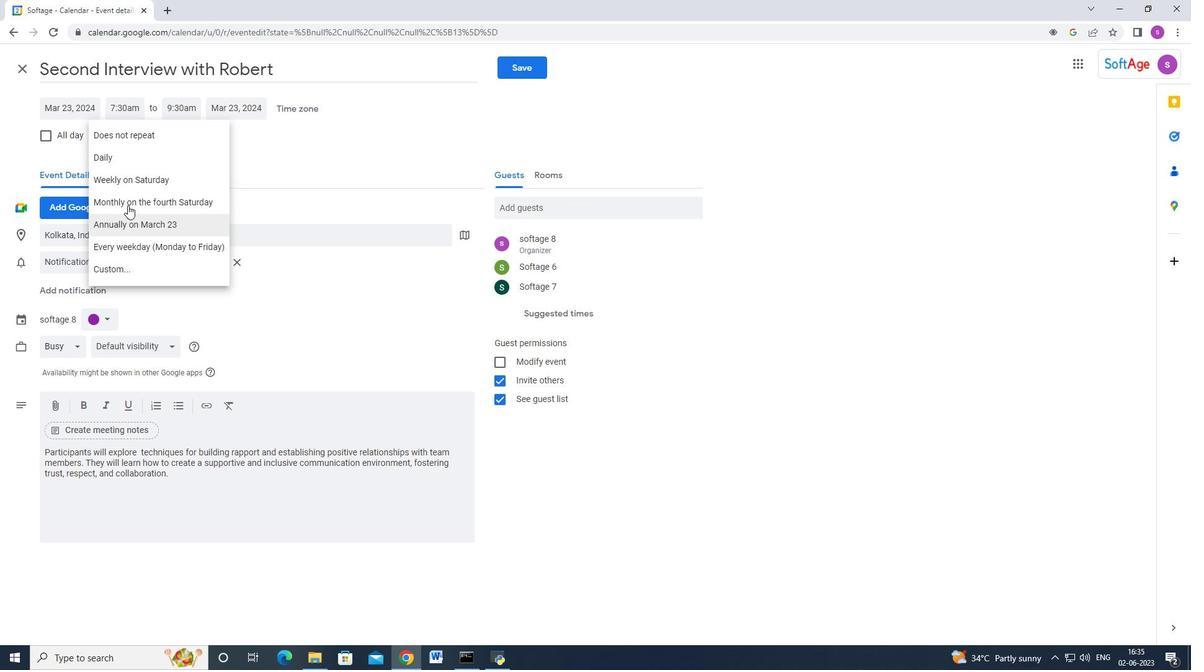 
Action: Mouse pressed left at (129, 161)
Screenshot: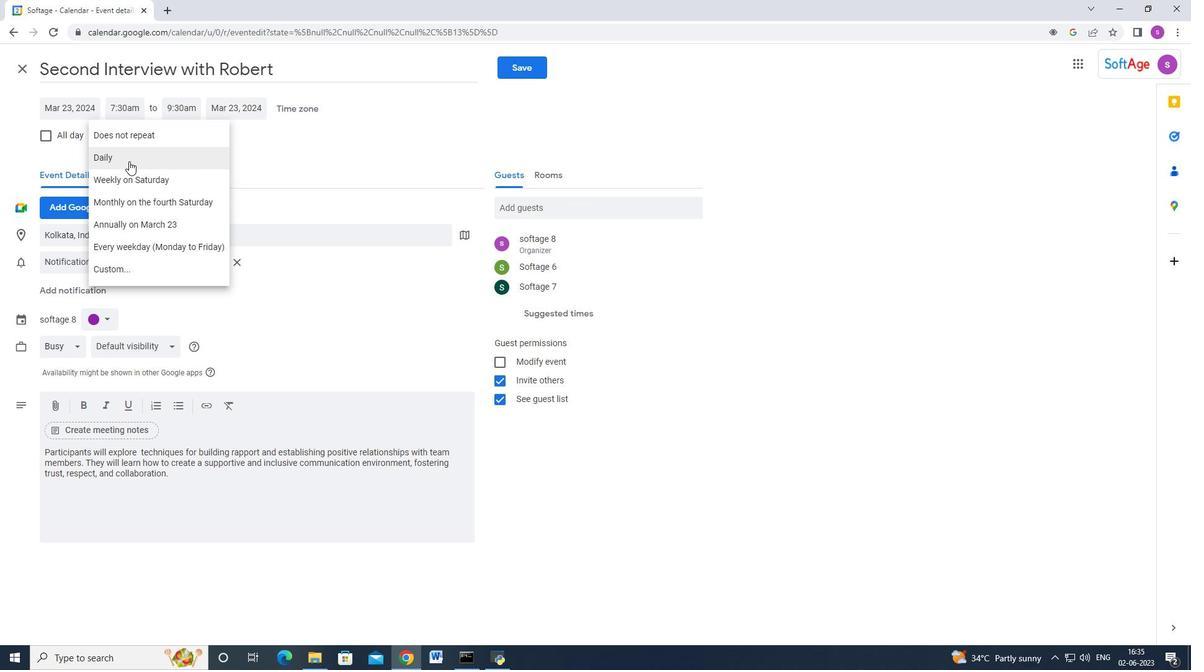 
Action: Mouse moved to (510, 61)
Screenshot: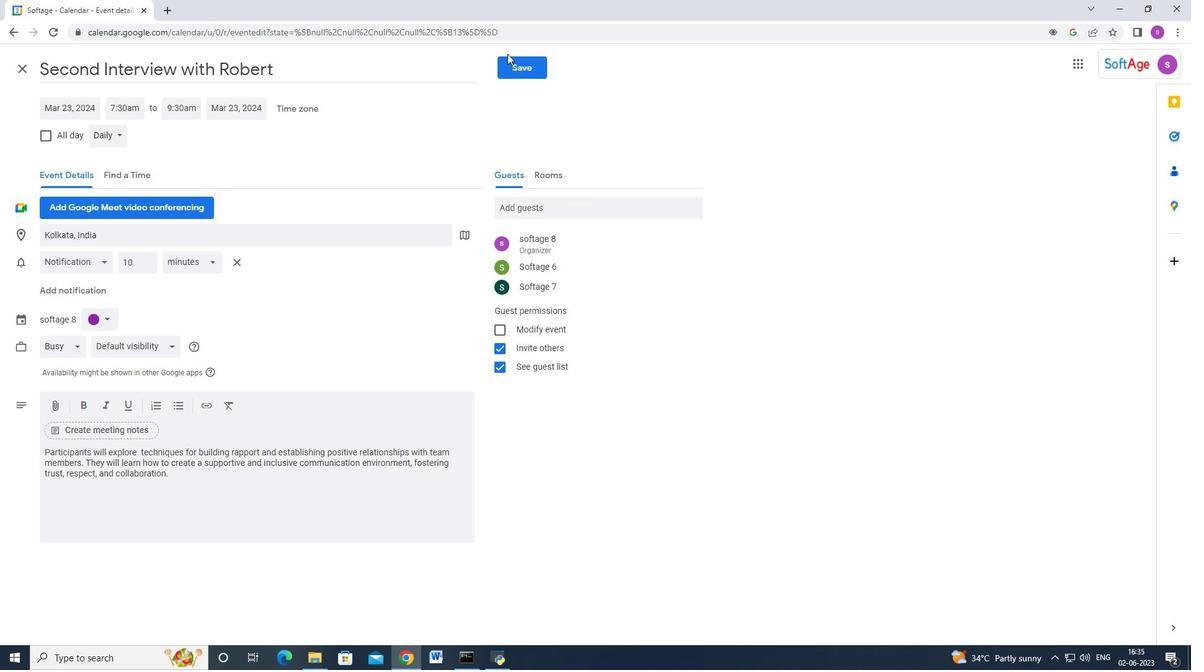 
Action: Mouse pressed left at (510, 61)
Screenshot: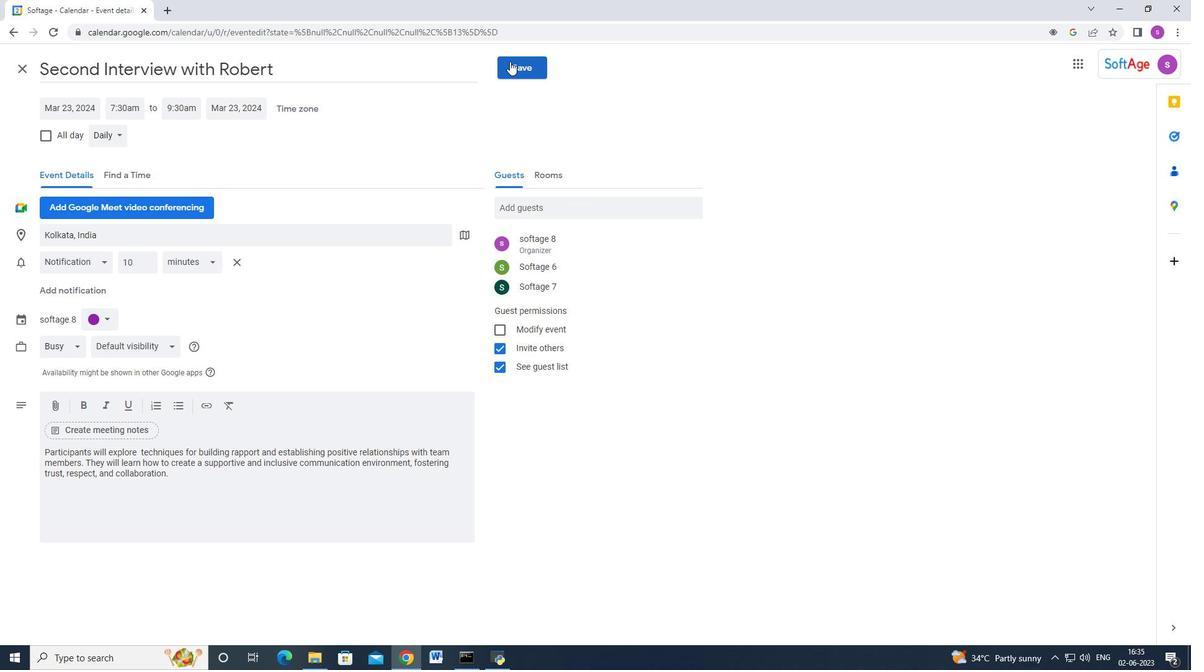 
Action: Mouse moved to (766, 325)
Screenshot: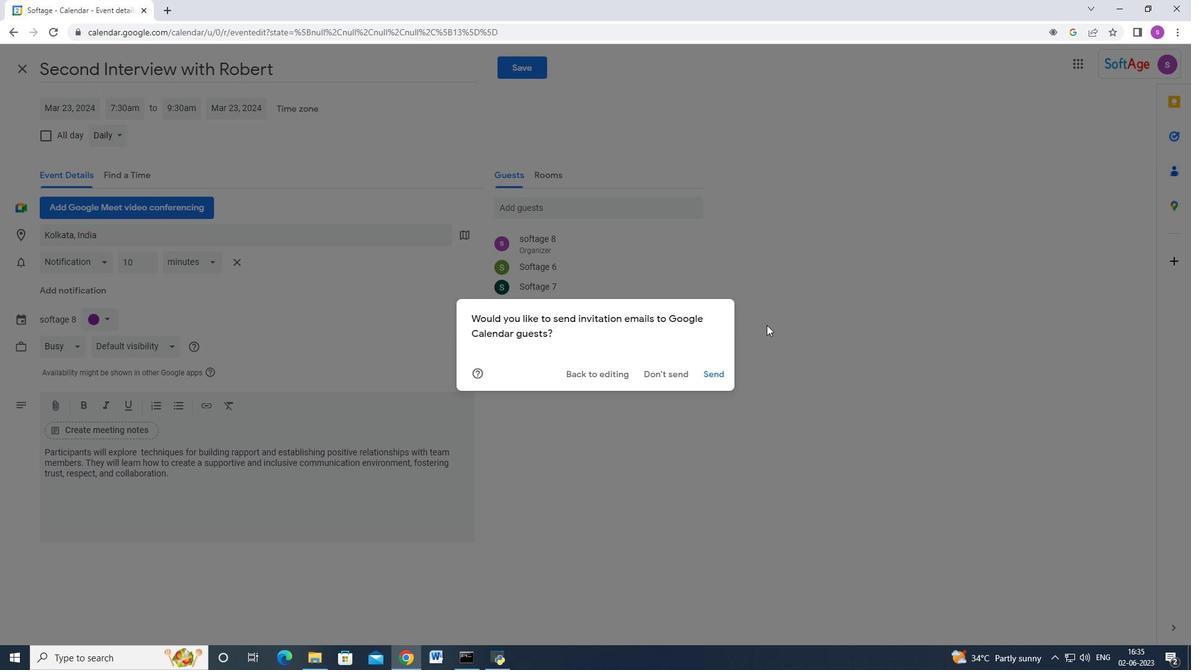 
